 Task: Look for space in Ansfelden, Austria from 1st June, 2023 to 9th June, 2023 for 6 adults in price range Rs.6000 to Rs.12000. Place can be entire place with 3 bedrooms having 3 beds and 3 bathrooms. Property type can be house. Amenities needed are: heating, . Booking option can be shelf check-in. Required host language is English.
Action: Mouse moved to (435, 77)
Screenshot: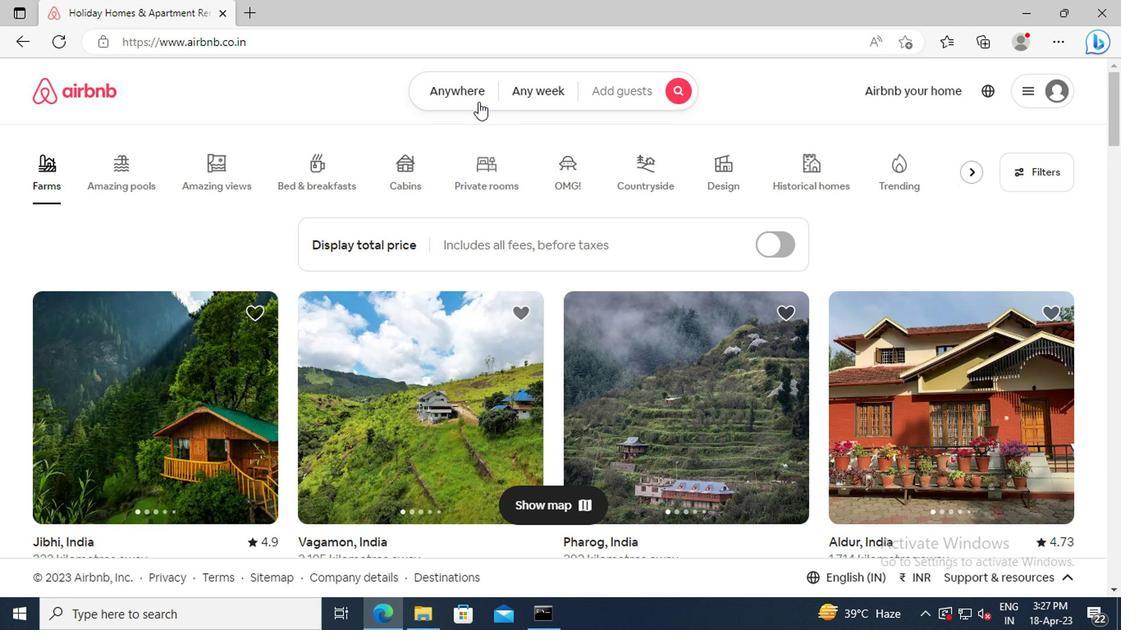 
Action: Mouse pressed left at (435, 77)
Screenshot: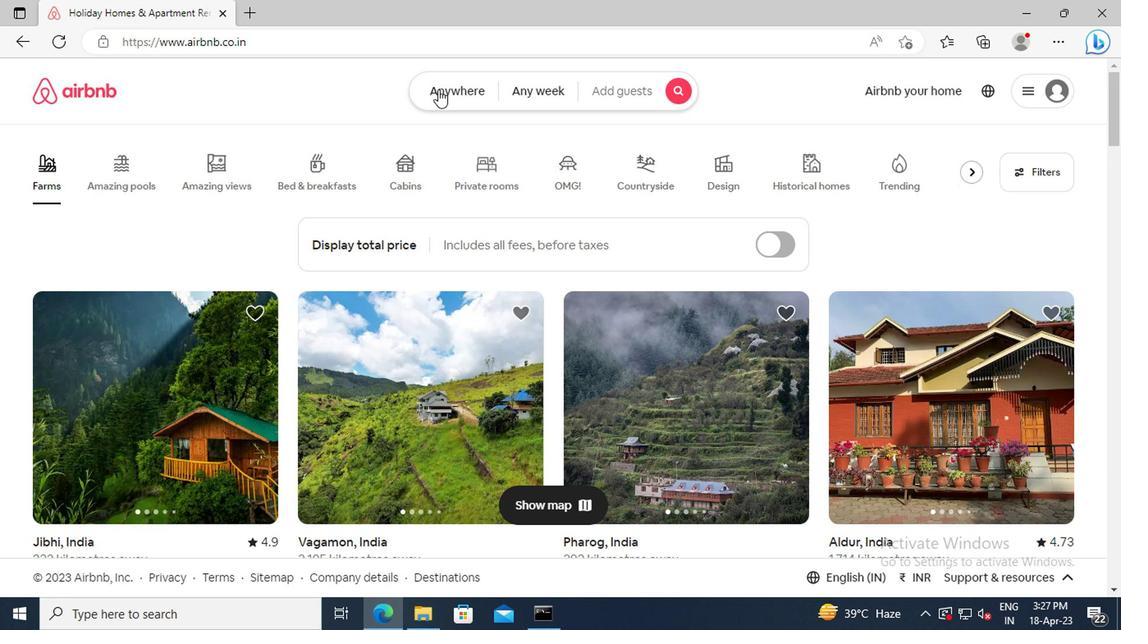 
Action: Mouse moved to (279, 157)
Screenshot: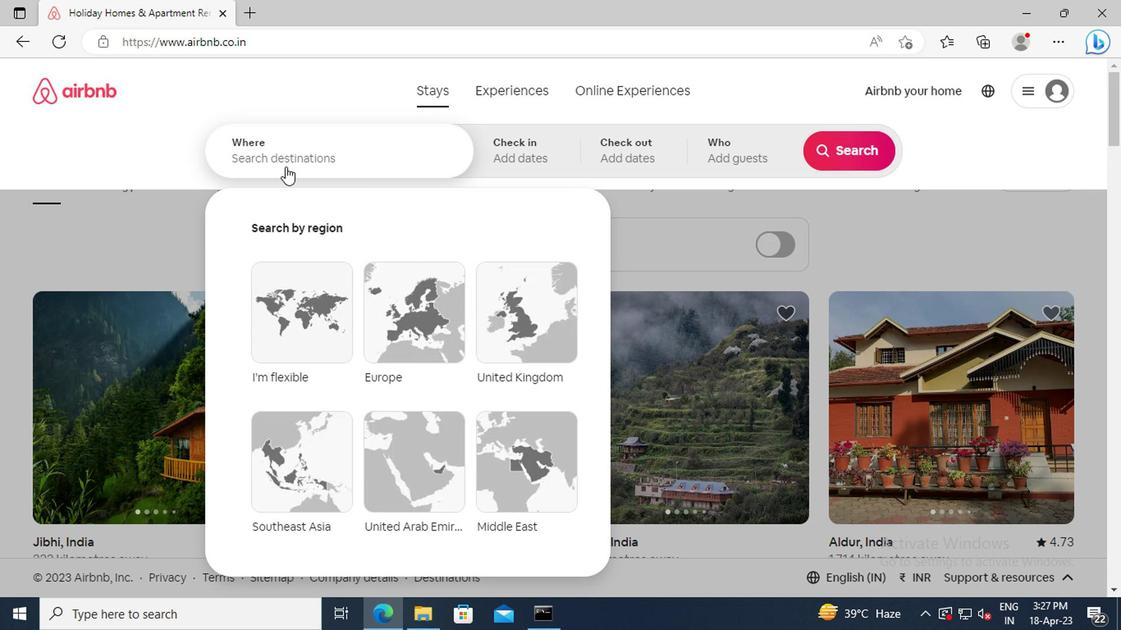 
Action: Mouse pressed left at (279, 157)
Screenshot: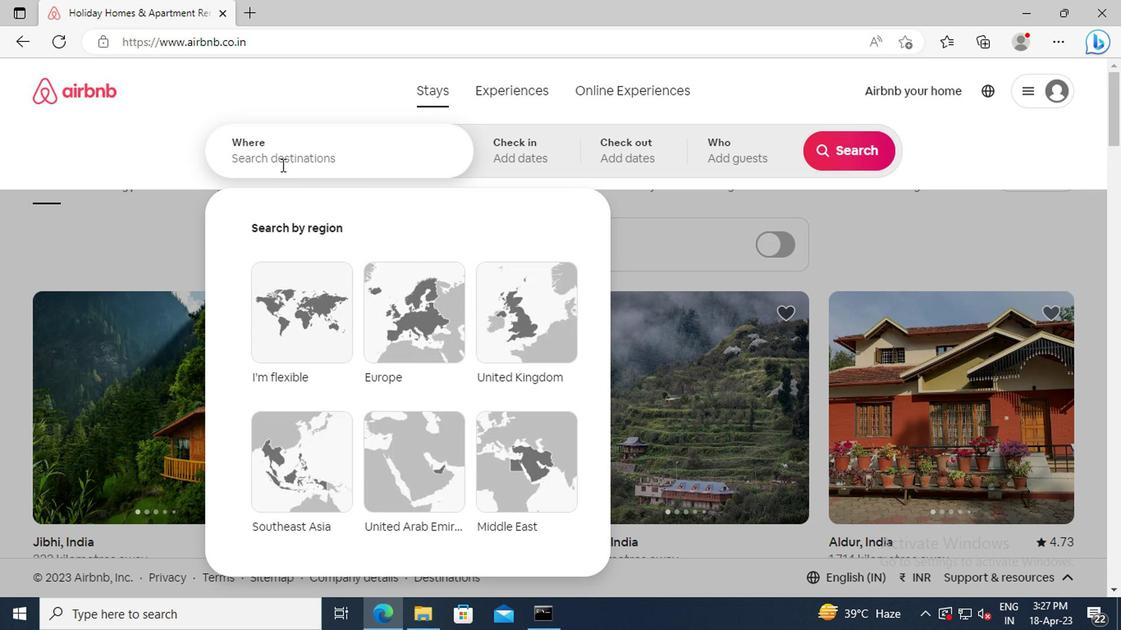 
Action: Key pressed <Key.shift_r>Ansfelde,<Key.space><Key.shift_r>Austria<Key.enter>
Screenshot: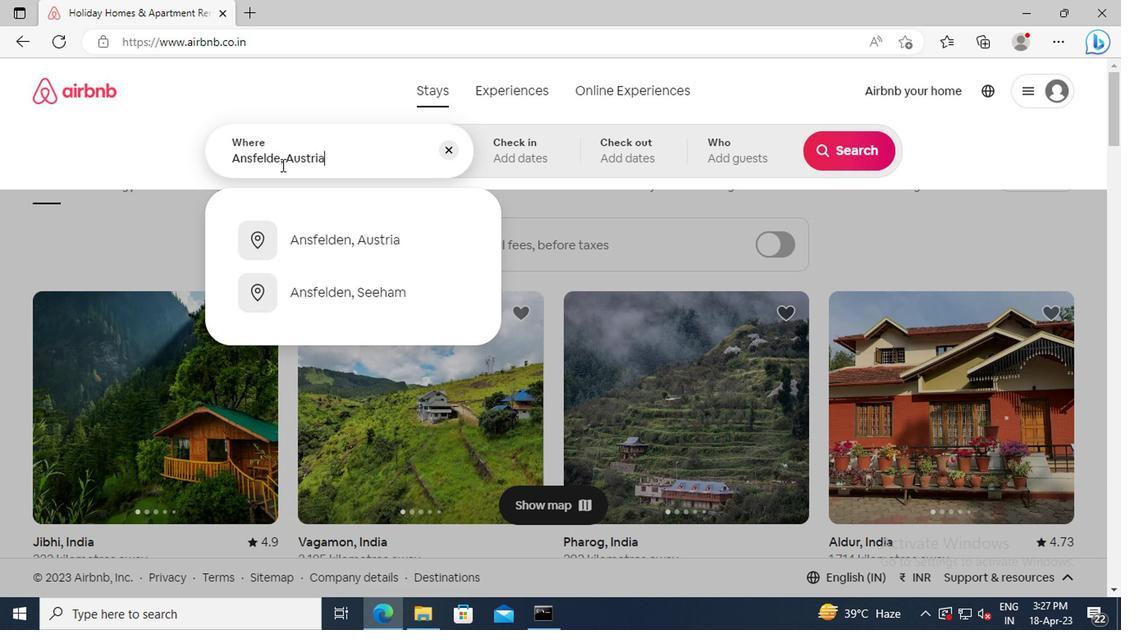 
Action: Mouse moved to (830, 281)
Screenshot: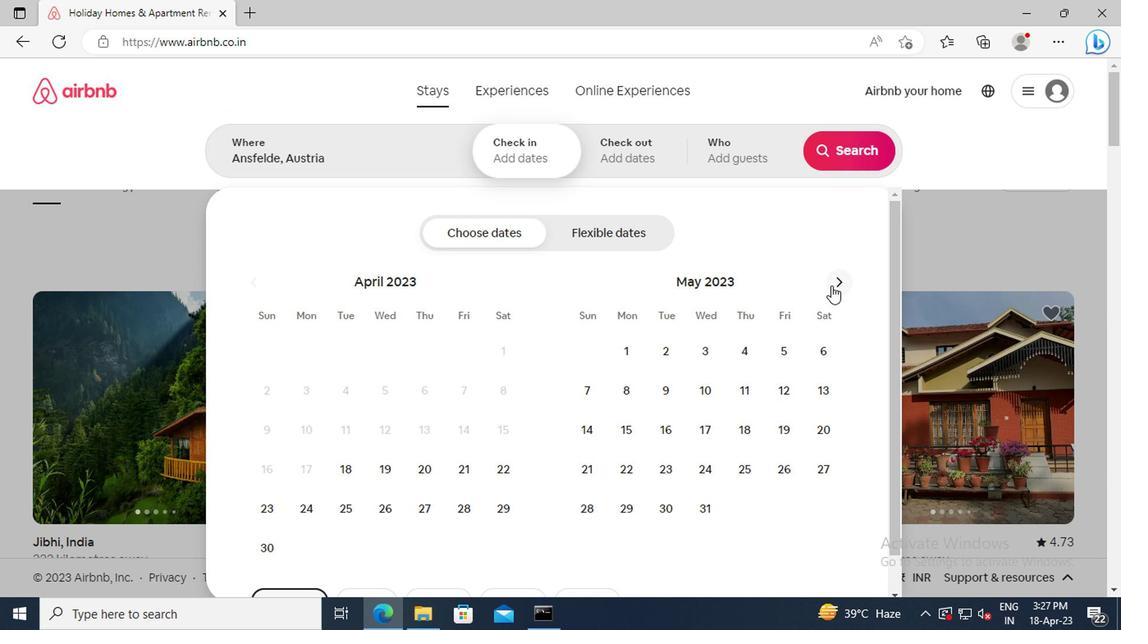 
Action: Mouse pressed left at (830, 281)
Screenshot: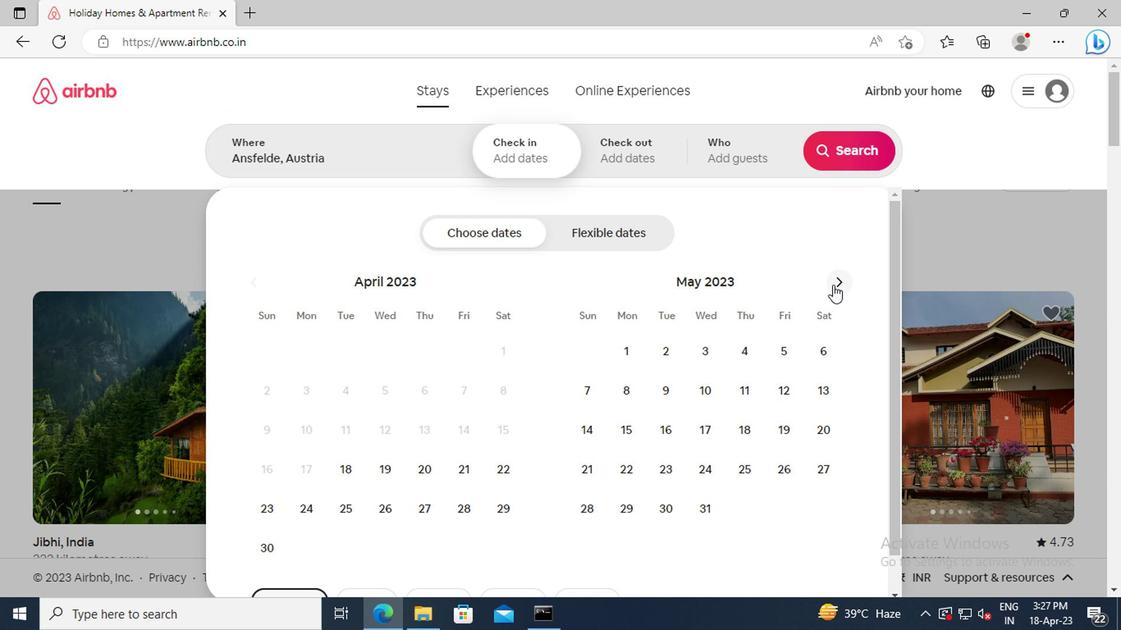 
Action: Mouse moved to (744, 346)
Screenshot: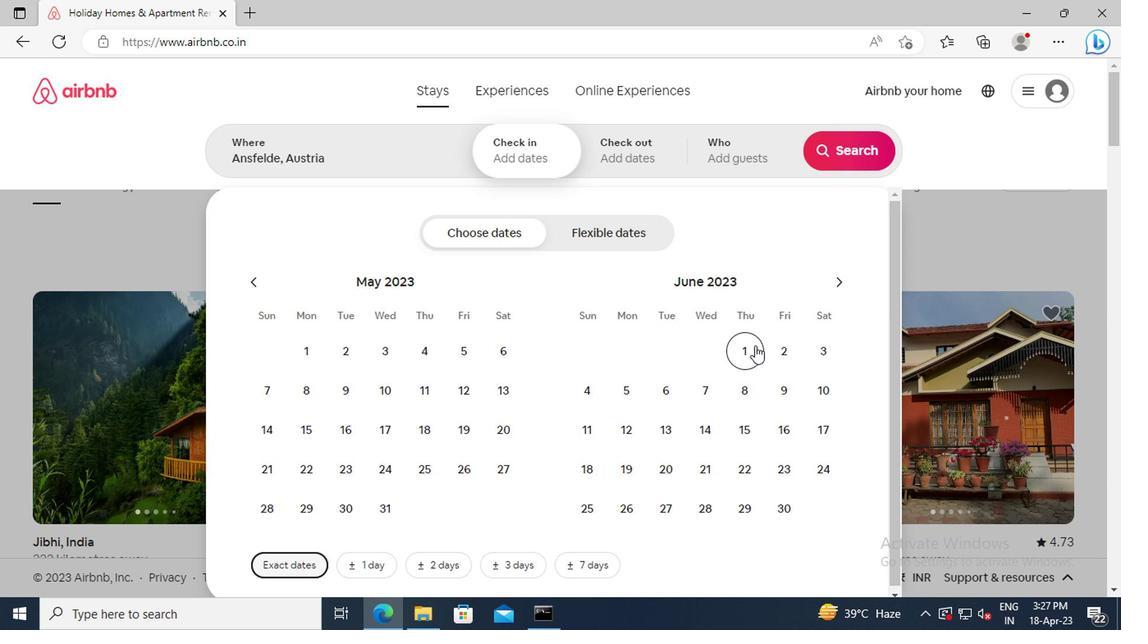 
Action: Mouse pressed left at (744, 346)
Screenshot: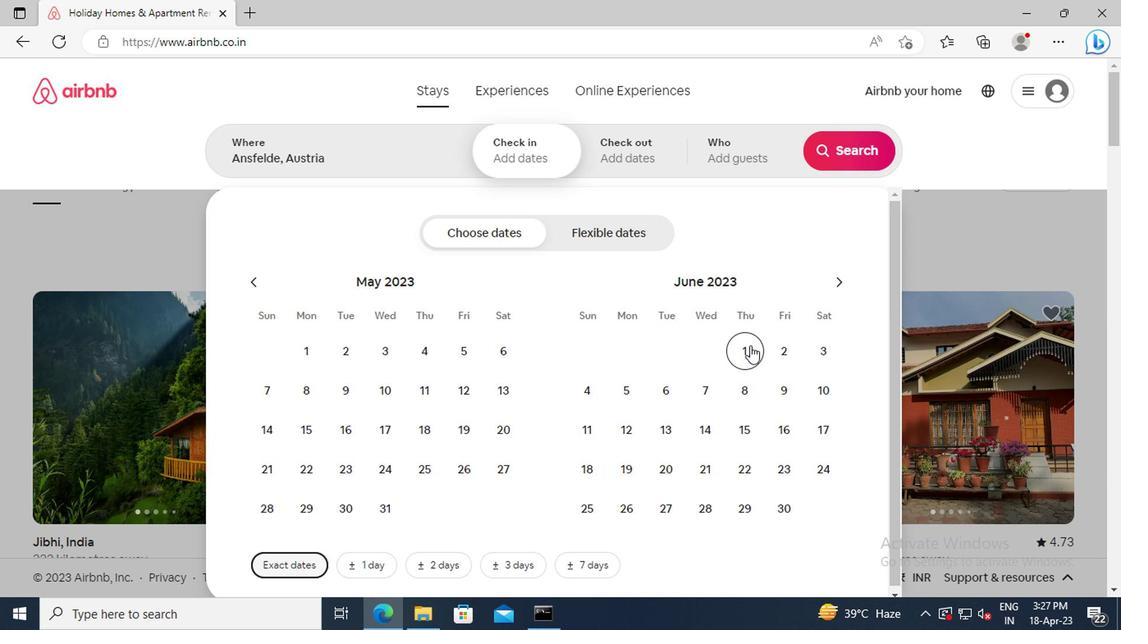 
Action: Mouse moved to (774, 393)
Screenshot: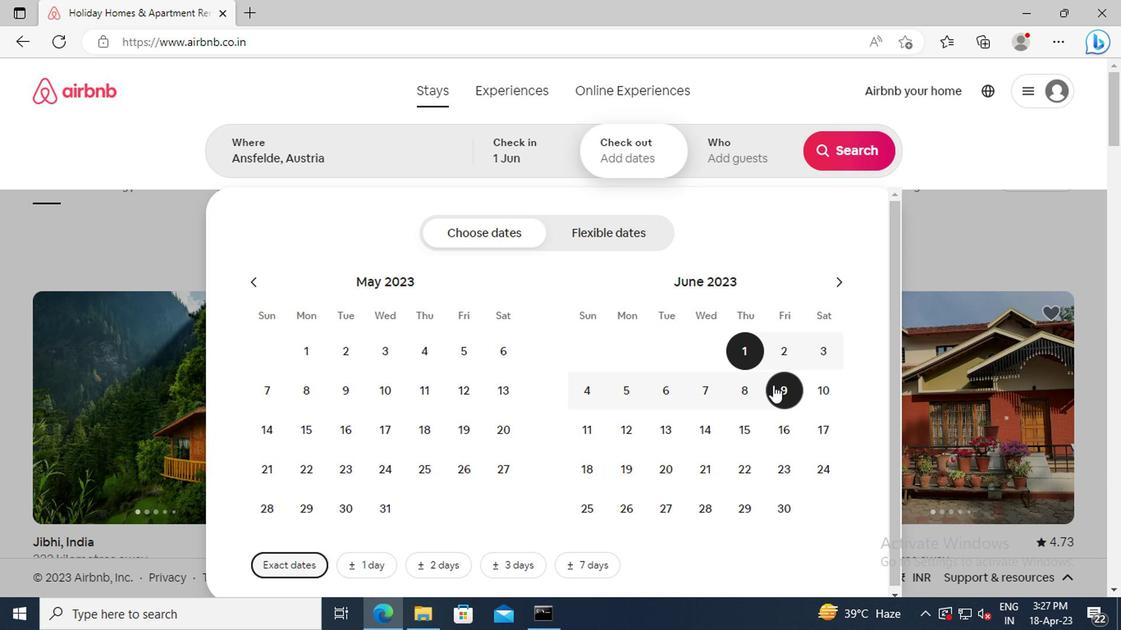 
Action: Mouse pressed left at (774, 393)
Screenshot: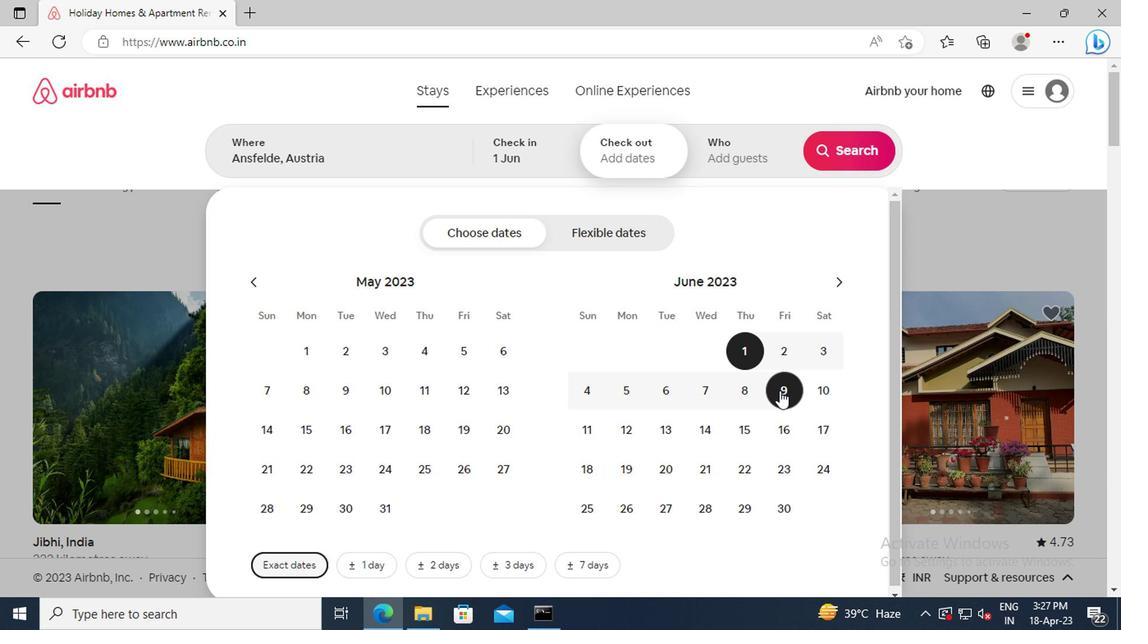 
Action: Mouse moved to (715, 150)
Screenshot: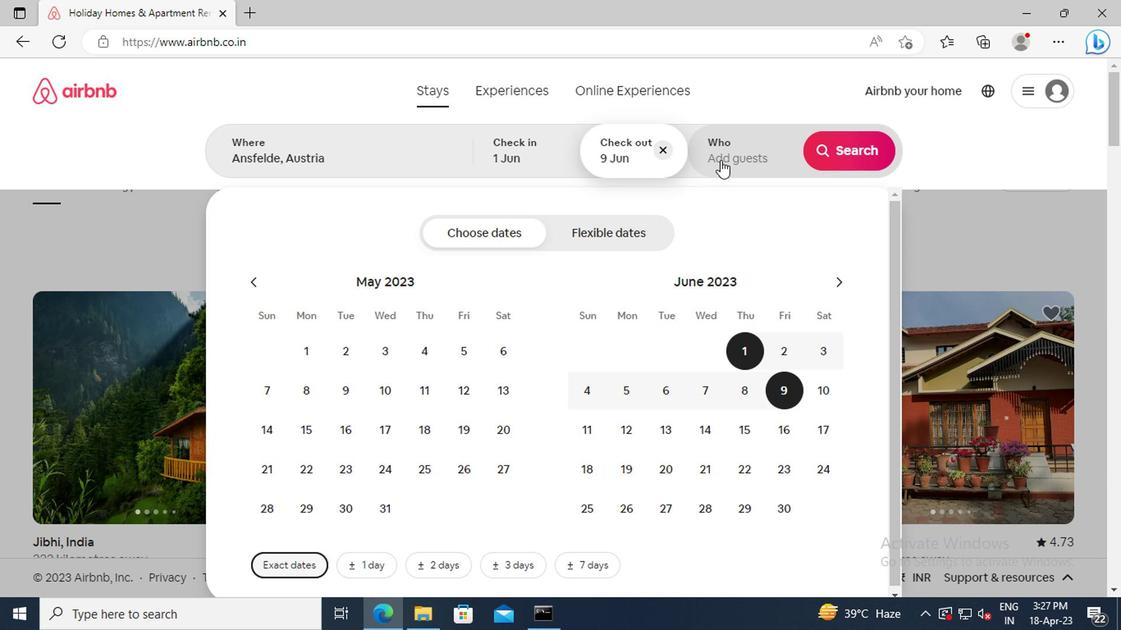 
Action: Mouse pressed left at (715, 150)
Screenshot: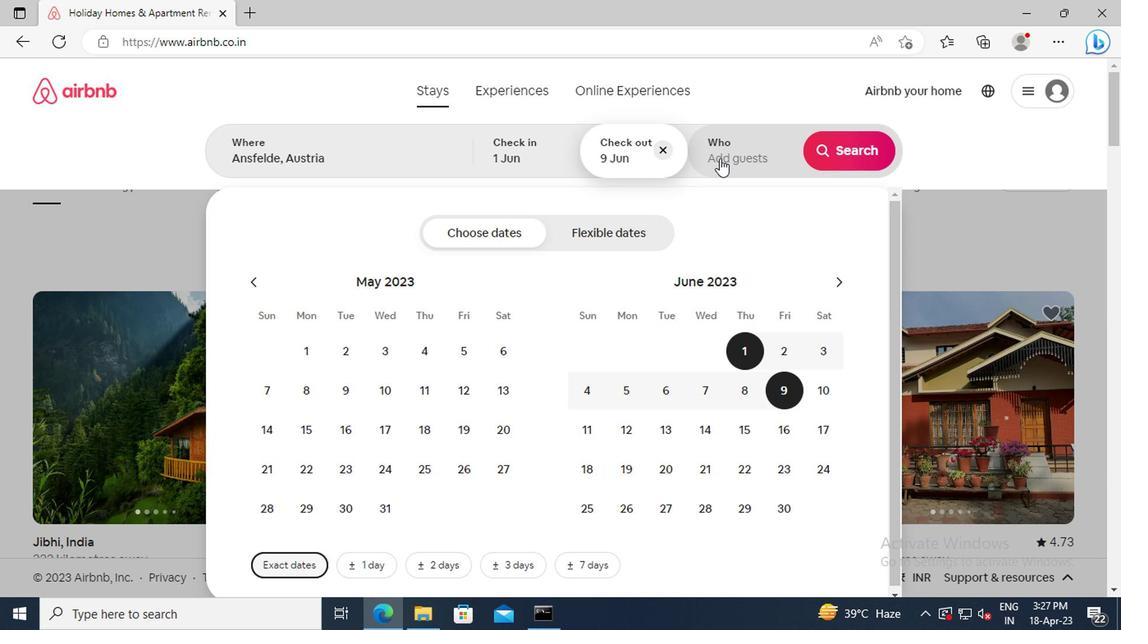 
Action: Mouse moved to (841, 234)
Screenshot: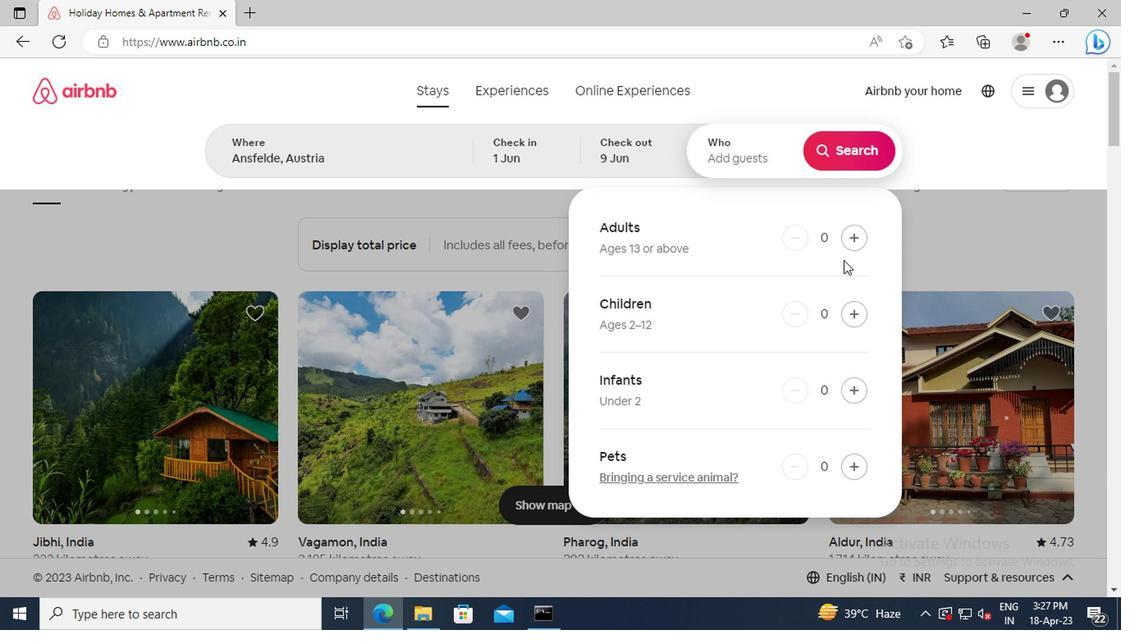 
Action: Mouse pressed left at (841, 234)
Screenshot: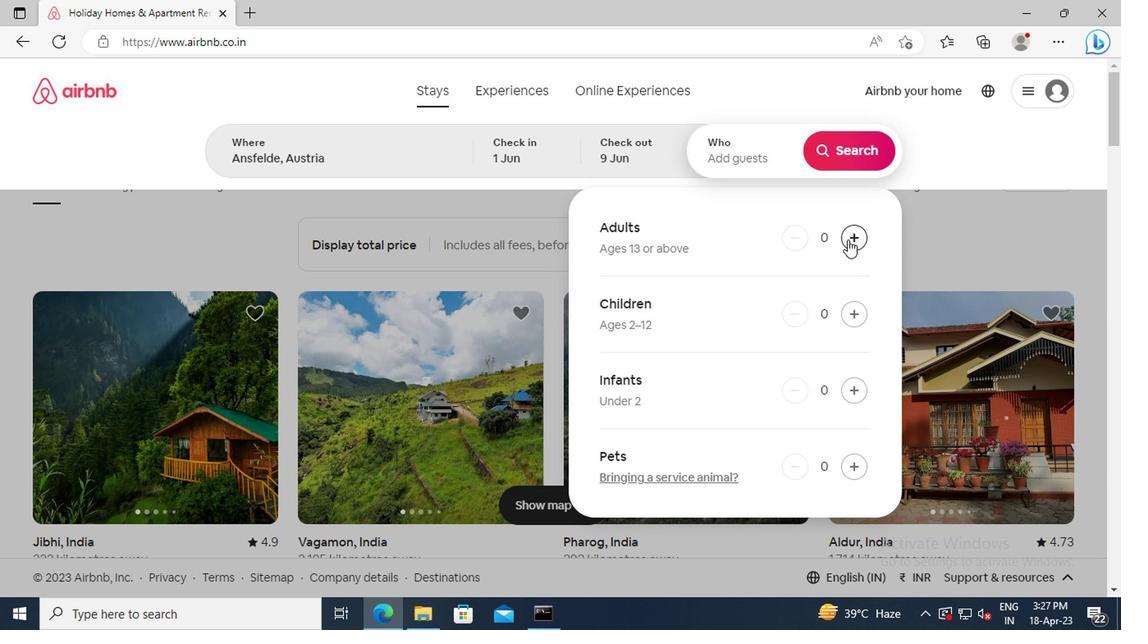 
Action: Mouse pressed left at (841, 234)
Screenshot: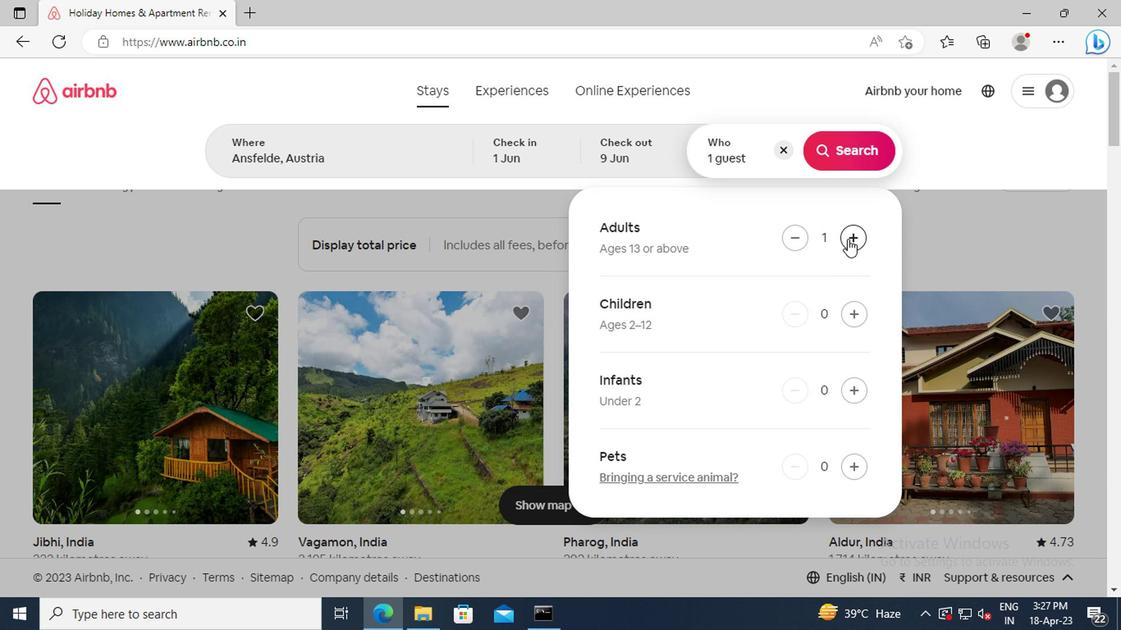 
Action: Mouse pressed left at (841, 234)
Screenshot: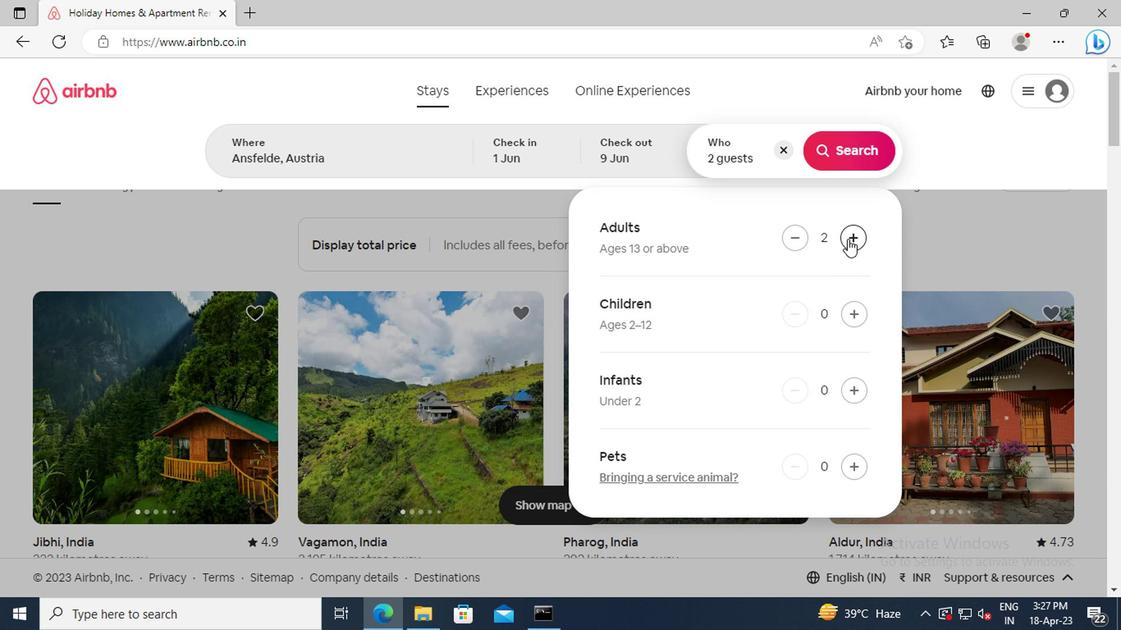 
Action: Mouse pressed left at (841, 234)
Screenshot: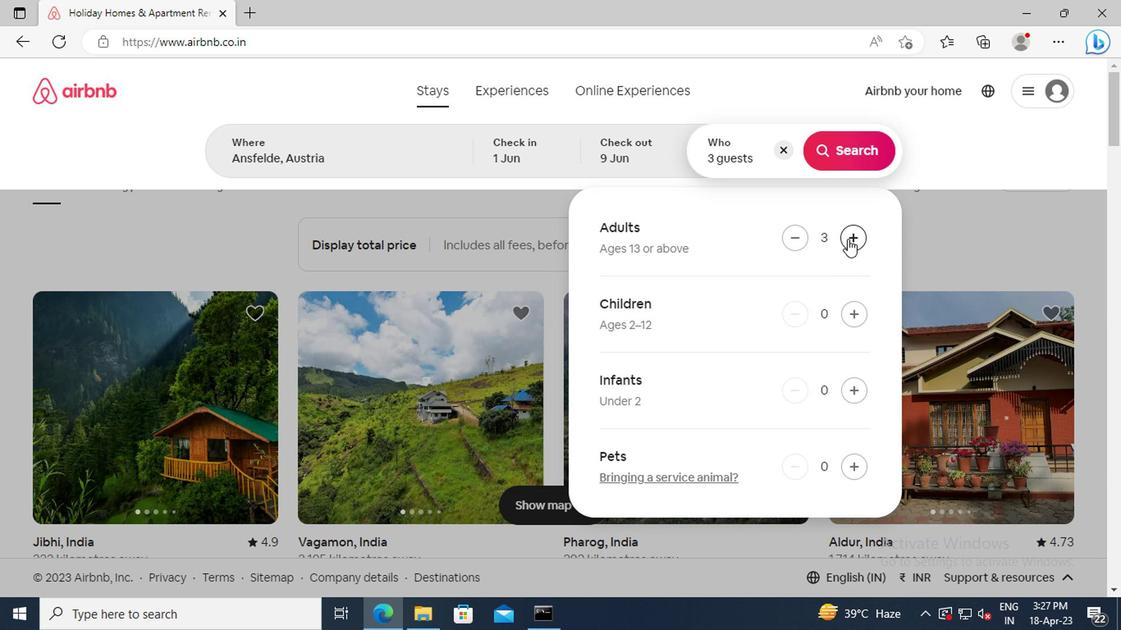 
Action: Mouse pressed left at (841, 234)
Screenshot: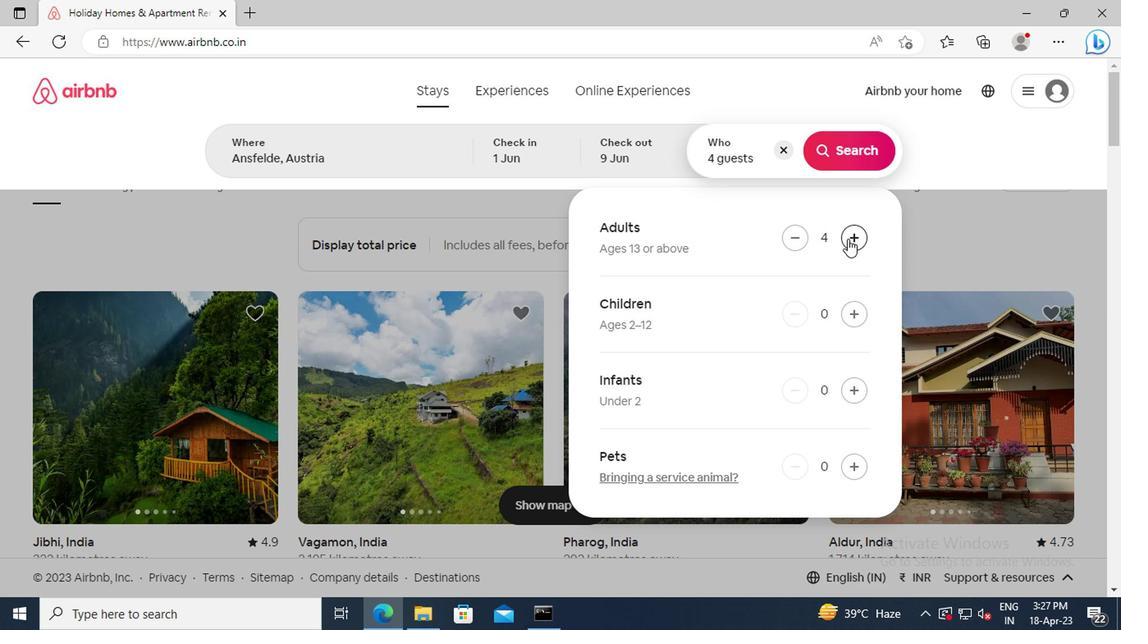 
Action: Mouse pressed left at (841, 234)
Screenshot: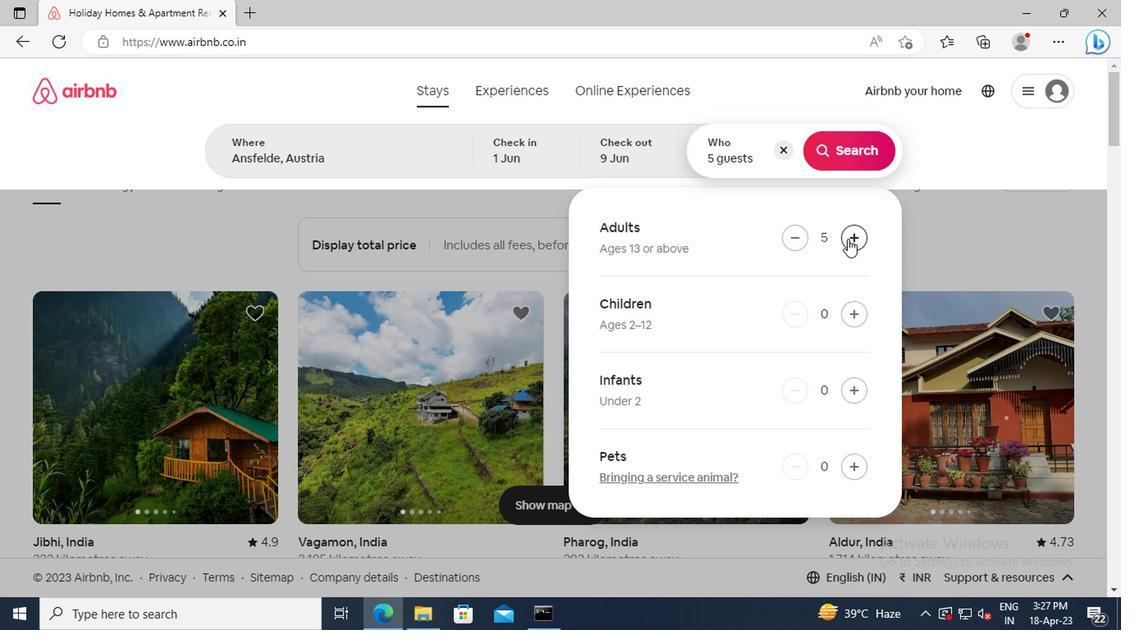 
Action: Mouse moved to (841, 146)
Screenshot: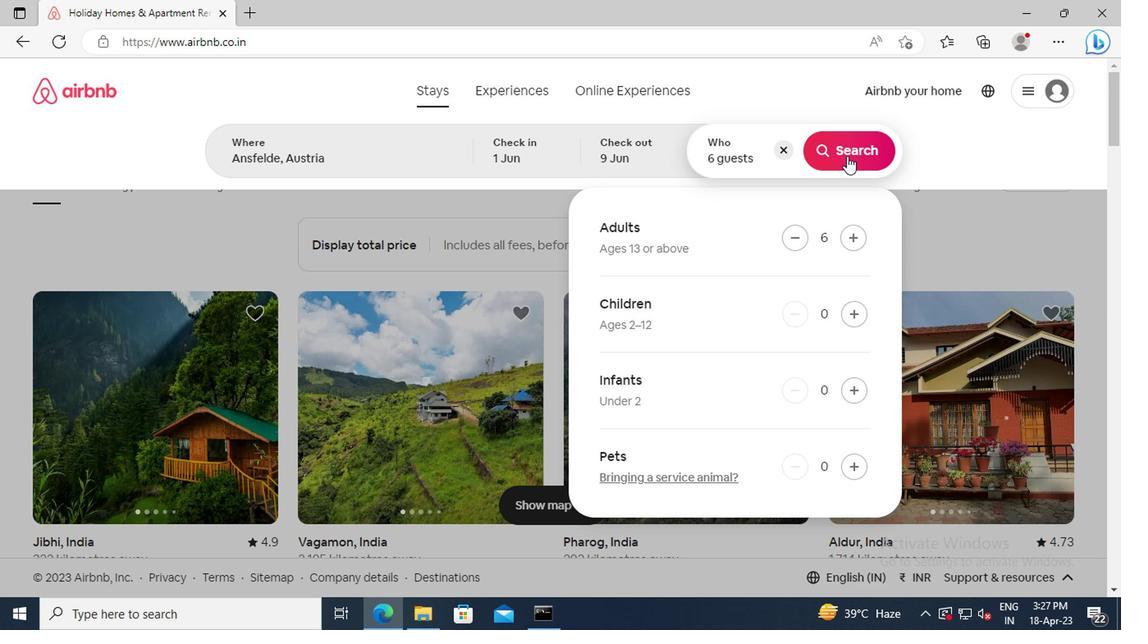 
Action: Mouse pressed left at (841, 146)
Screenshot: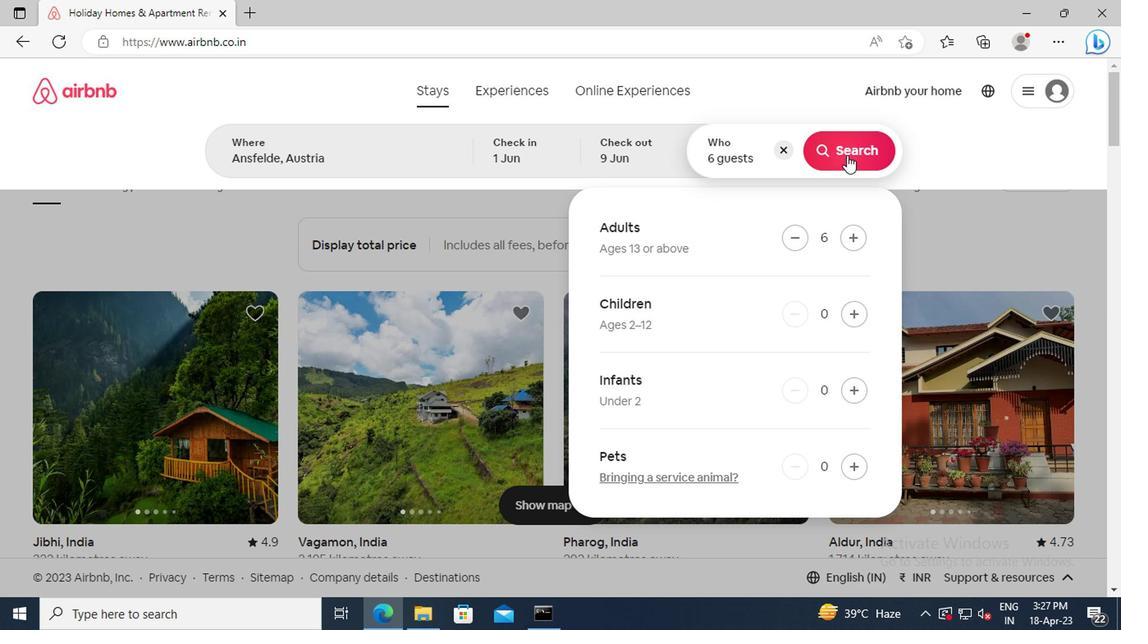 
Action: Mouse moved to (1039, 151)
Screenshot: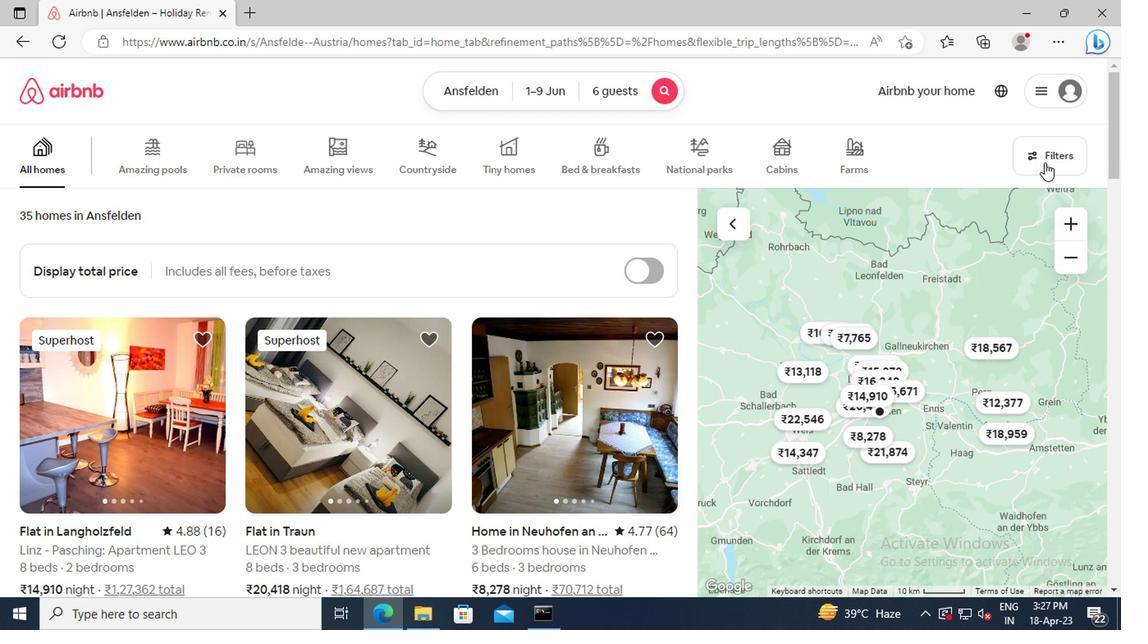 
Action: Mouse pressed left at (1039, 151)
Screenshot: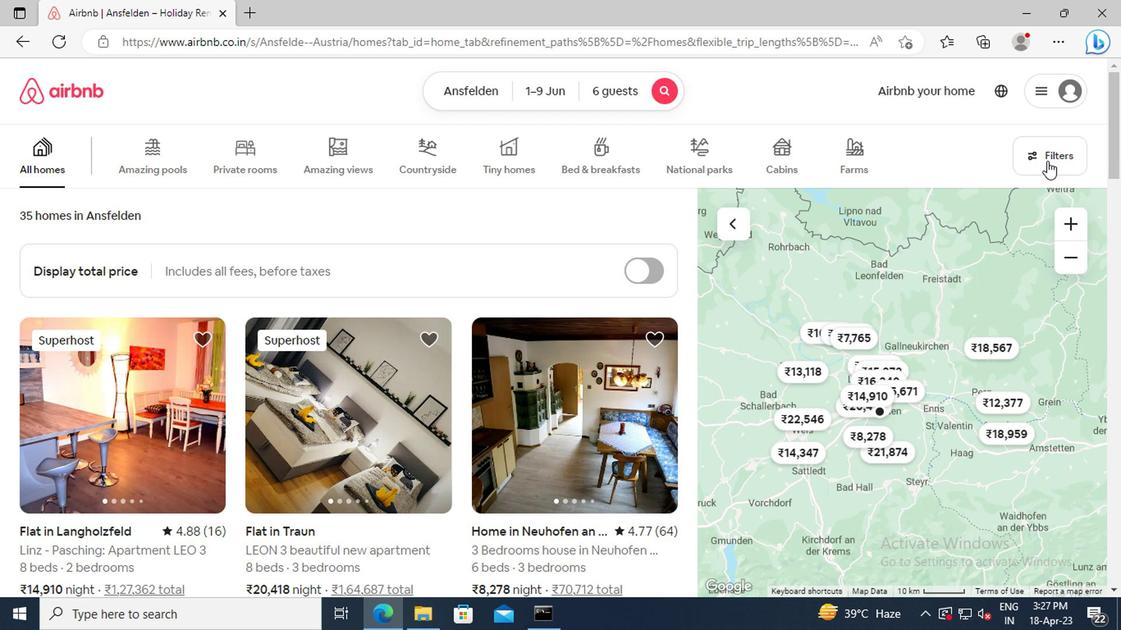 
Action: Mouse moved to (360, 370)
Screenshot: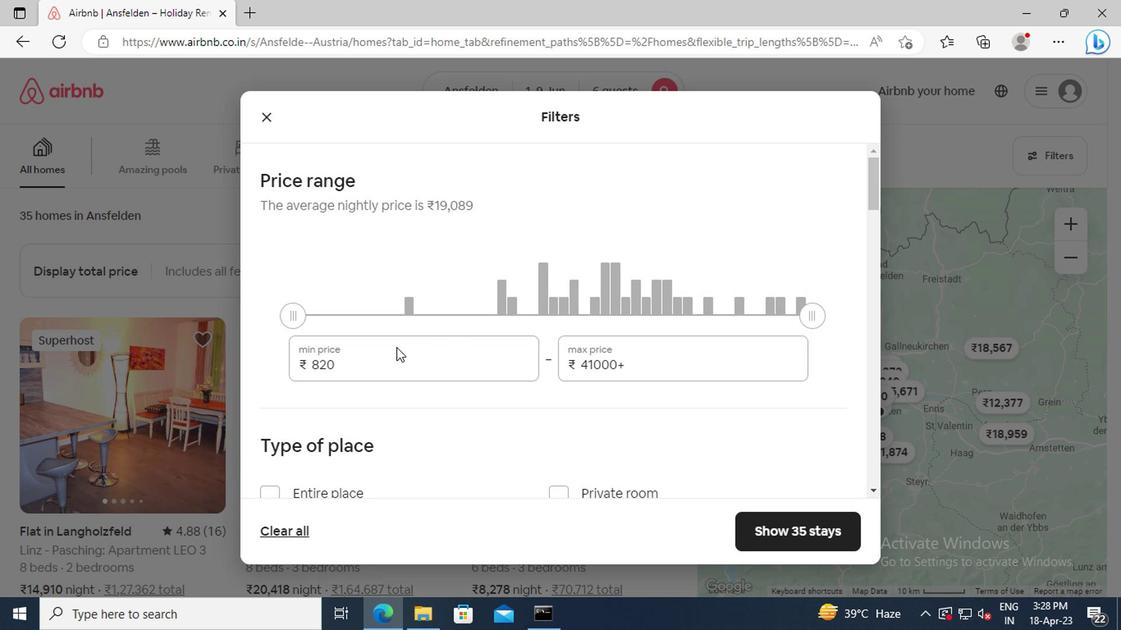 
Action: Mouse pressed left at (360, 370)
Screenshot: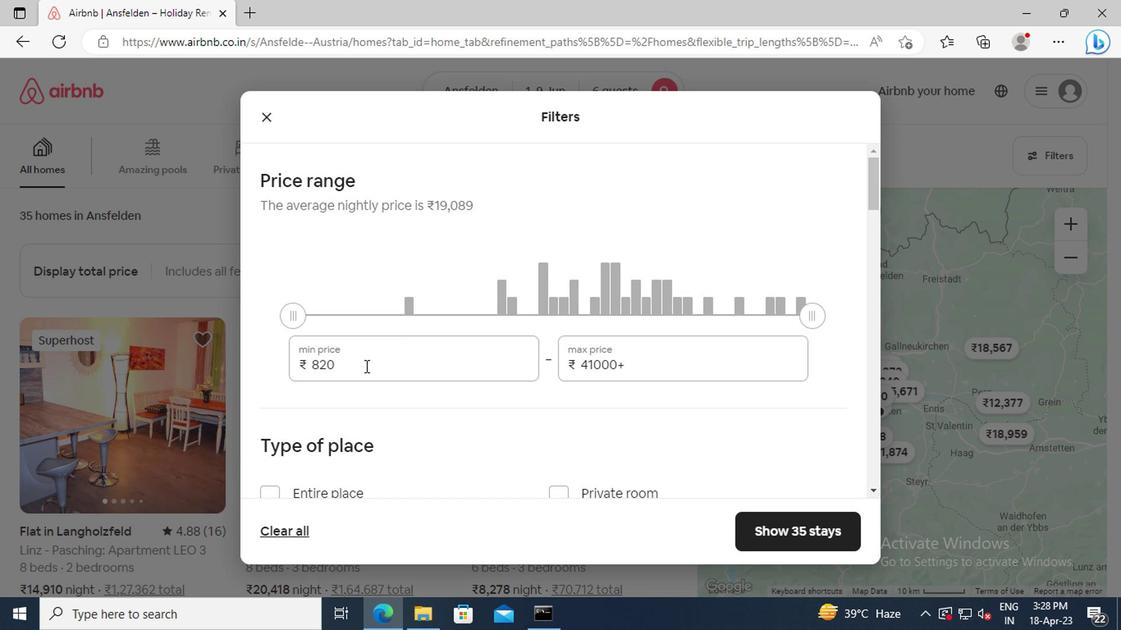 
Action: Key pressed <Key.backspace><Key.backspace><Key.backspace>6000<Key.tab><Key.delete>12000
Screenshot: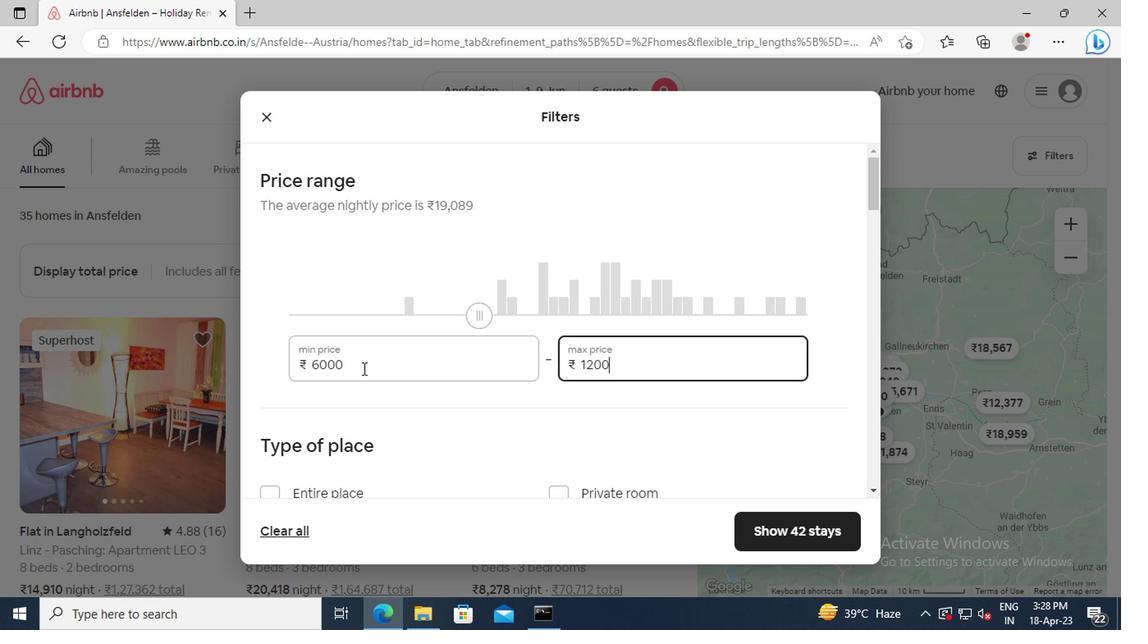 
Action: Mouse scrolled (360, 369) with delta (0, 0)
Screenshot: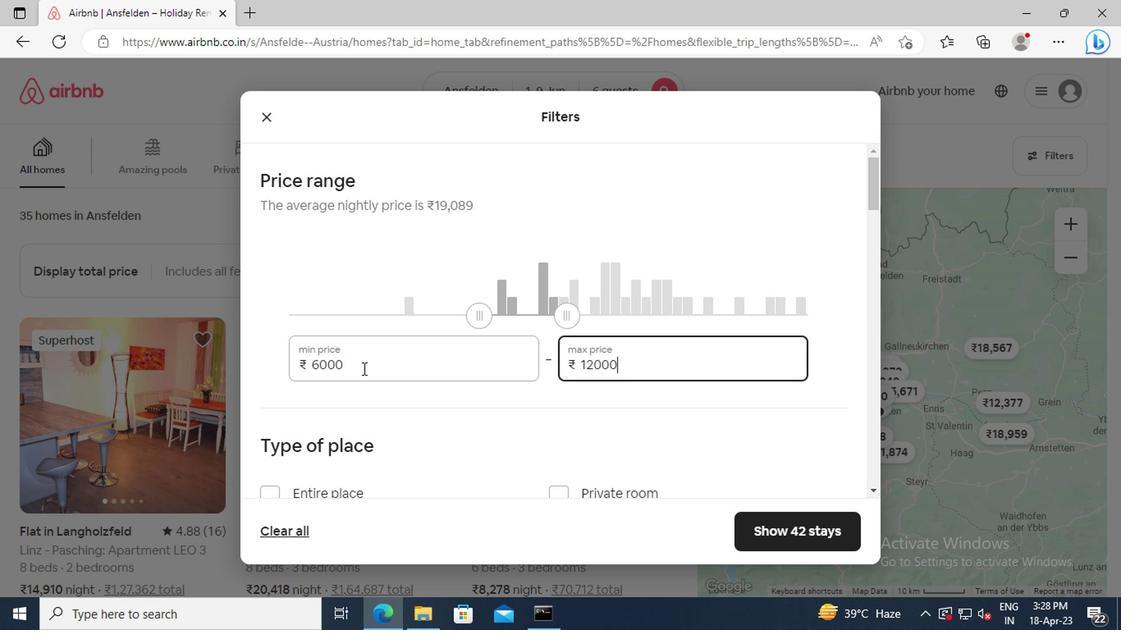 
Action: Mouse scrolled (360, 369) with delta (0, 0)
Screenshot: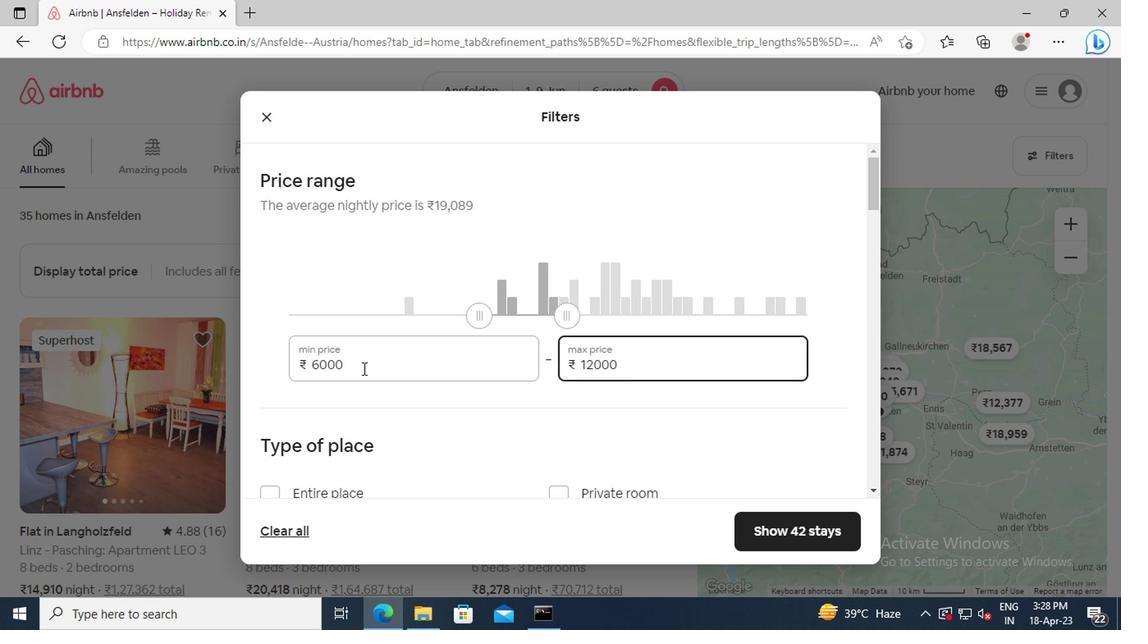 
Action: Mouse scrolled (360, 369) with delta (0, 0)
Screenshot: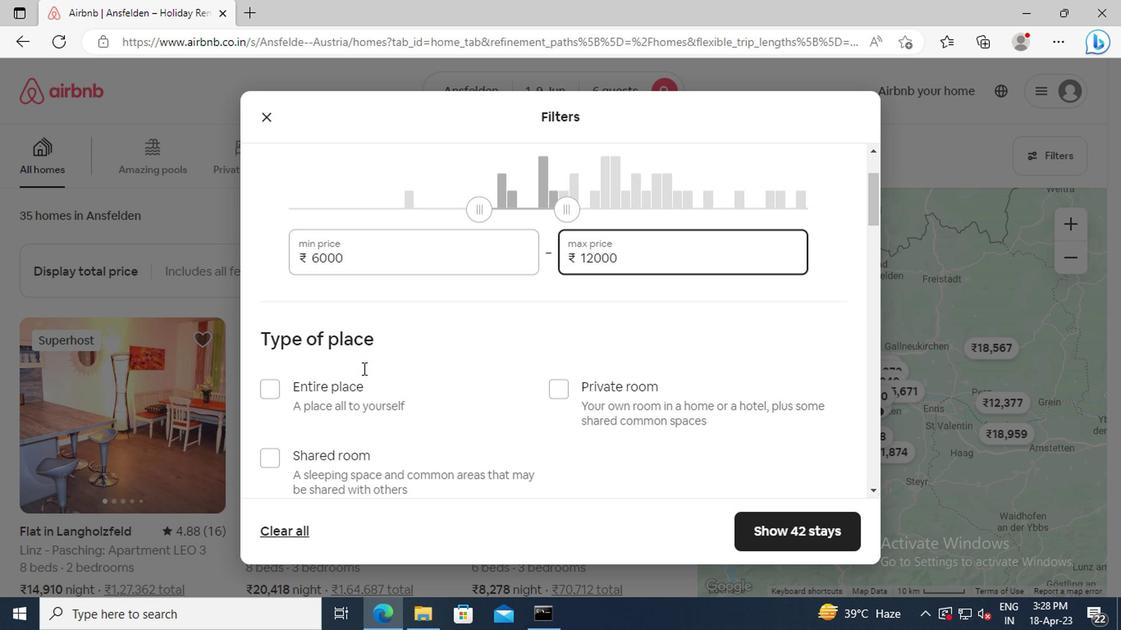 
Action: Mouse moved to (267, 339)
Screenshot: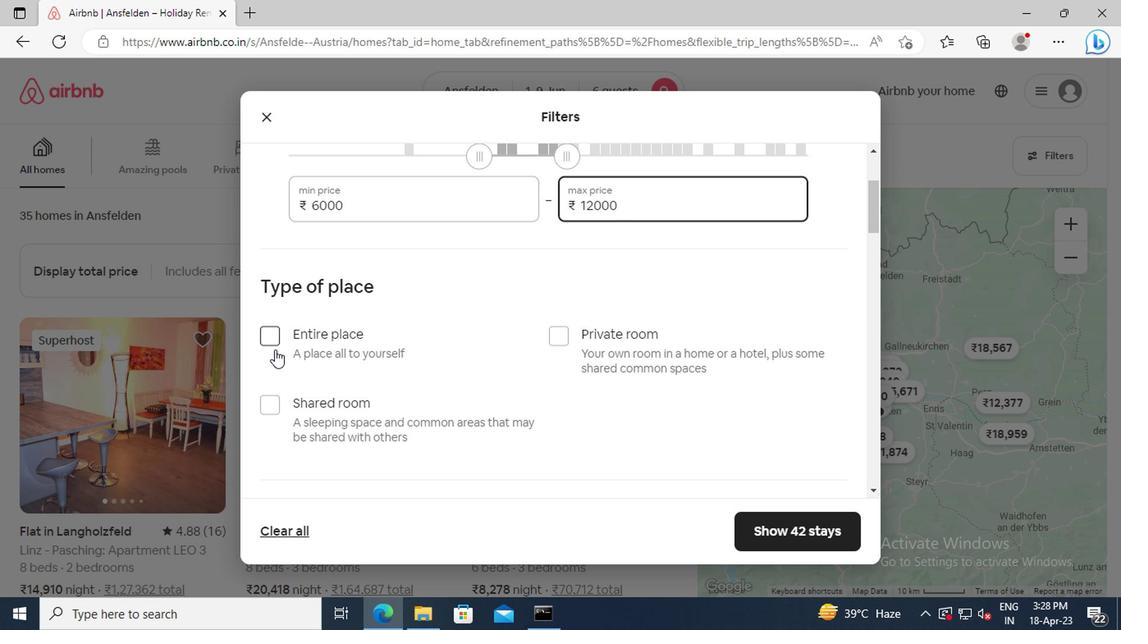 
Action: Mouse pressed left at (267, 339)
Screenshot: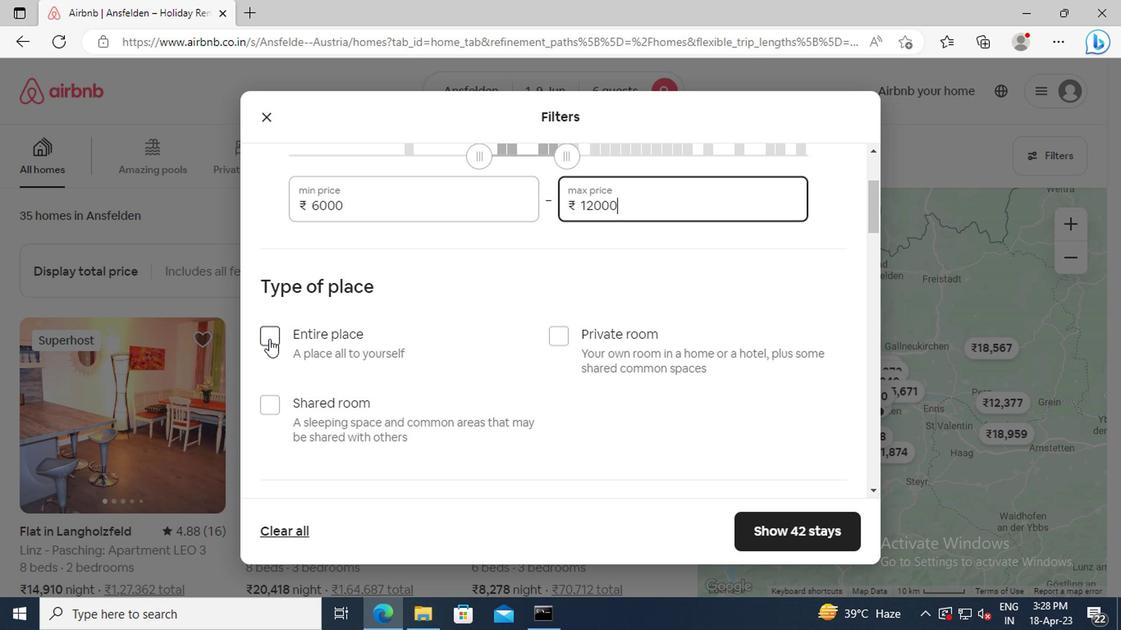 
Action: Mouse moved to (422, 339)
Screenshot: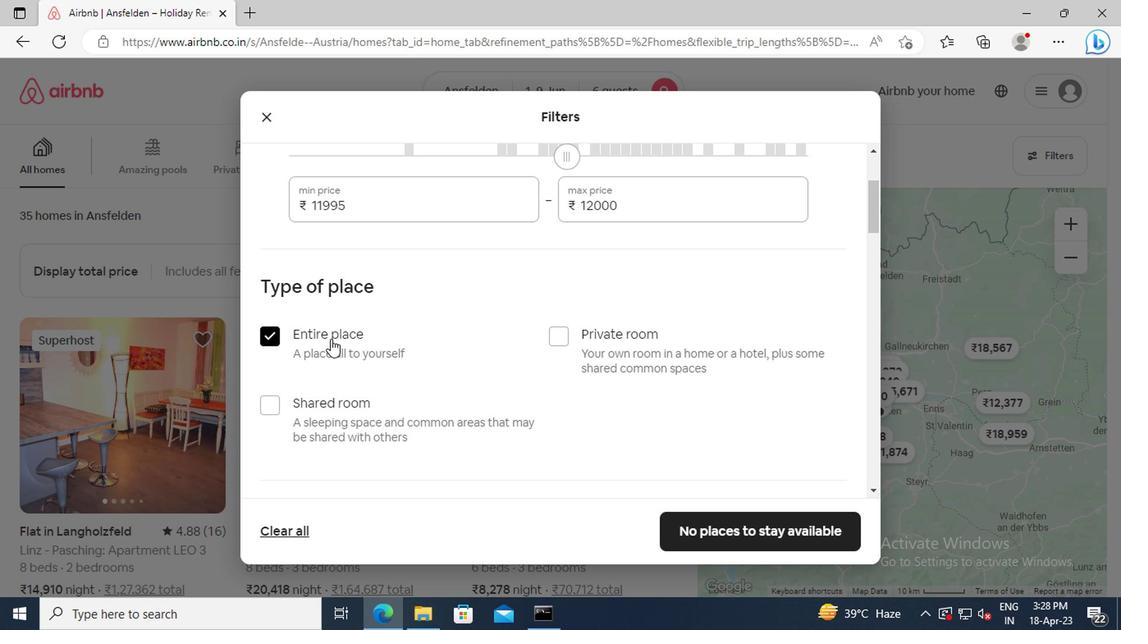 
Action: Mouse scrolled (422, 338) with delta (0, 0)
Screenshot: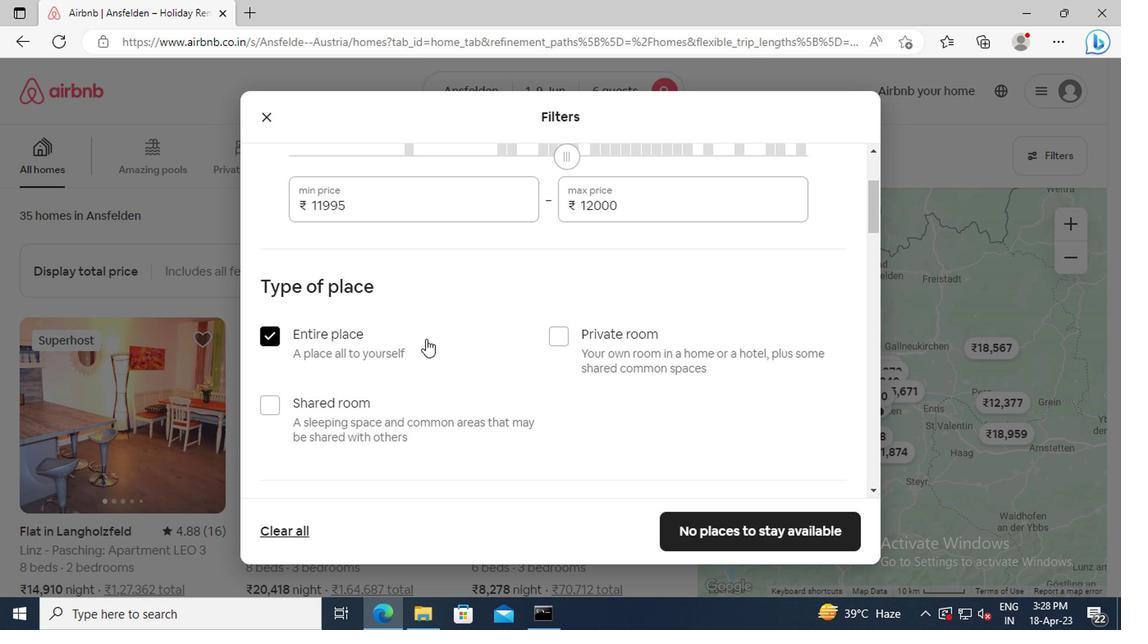 
Action: Mouse scrolled (422, 338) with delta (0, 0)
Screenshot: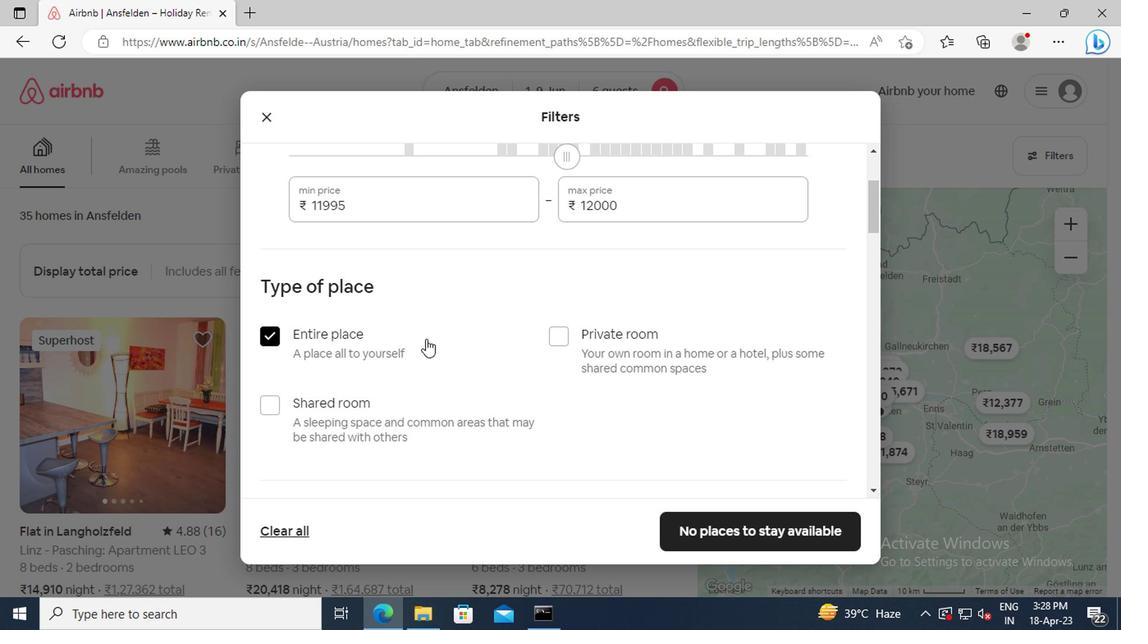 
Action: Mouse scrolled (422, 338) with delta (0, 0)
Screenshot: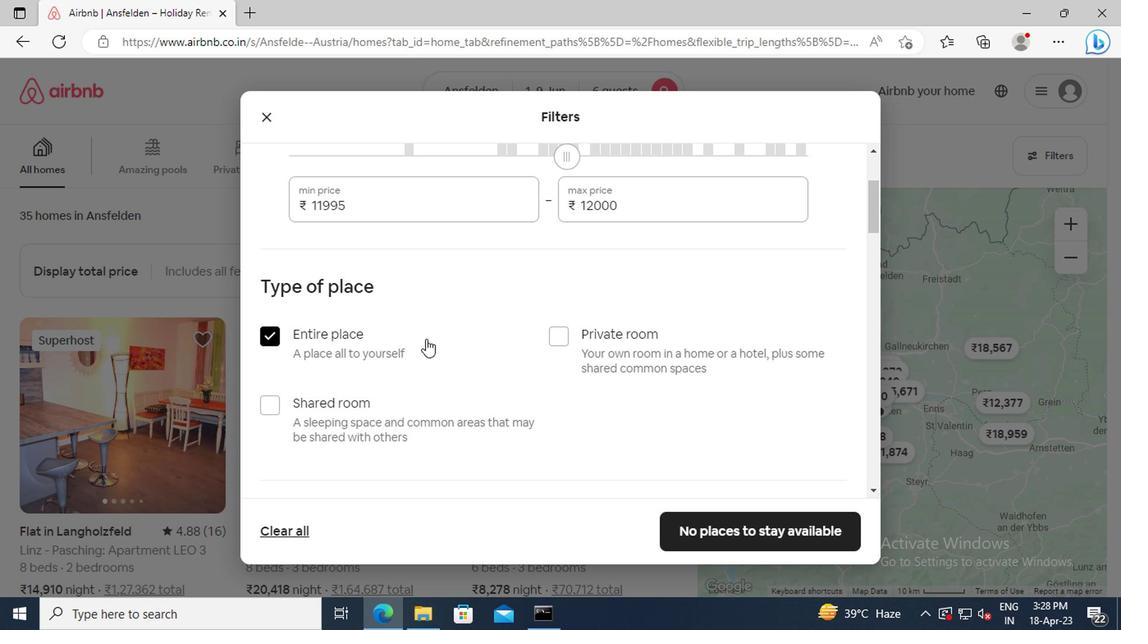 
Action: Mouse scrolled (422, 338) with delta (0, 0)
Screenshot: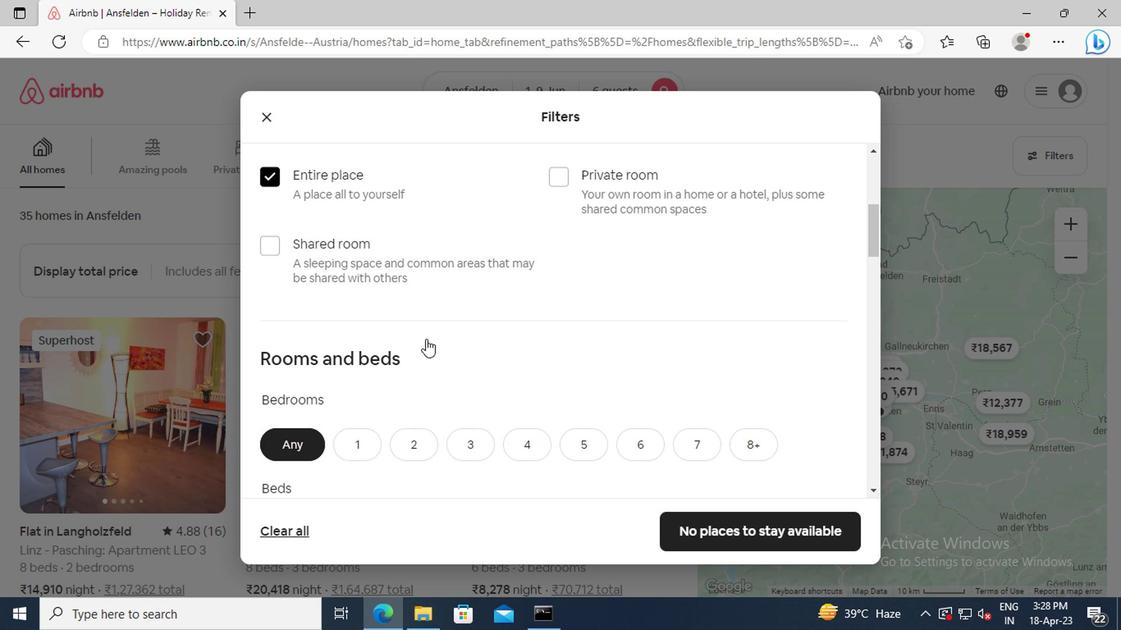 
Action: Mouse scrolled (422, 338) with delta (0, 0)
Screenshot: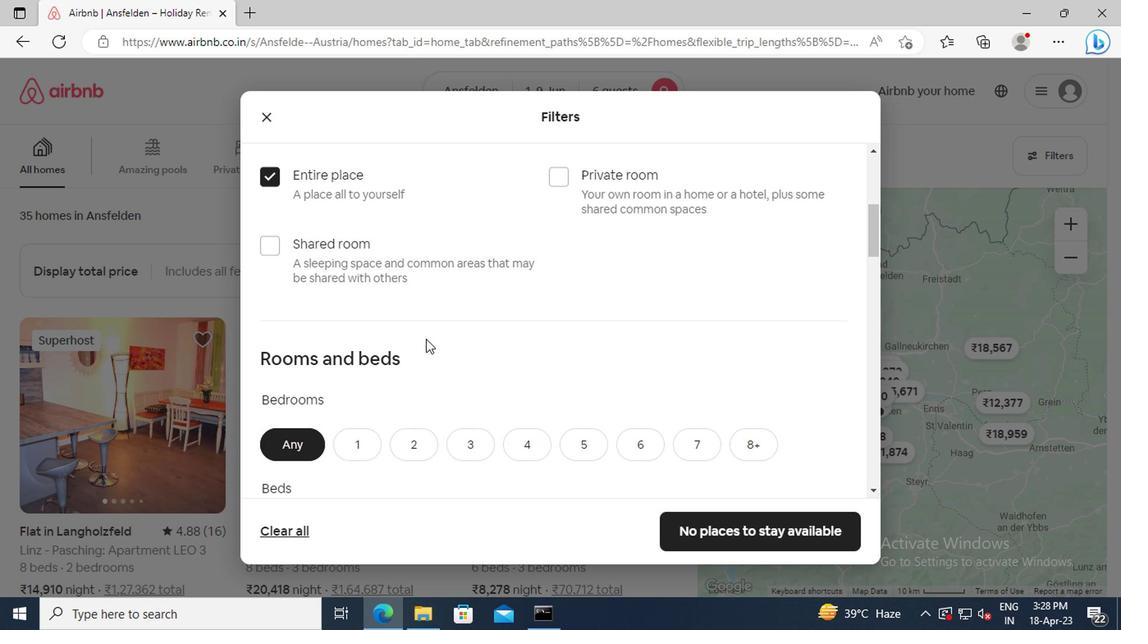 
Action: Mouse moved to (459, 343)
Screenshot: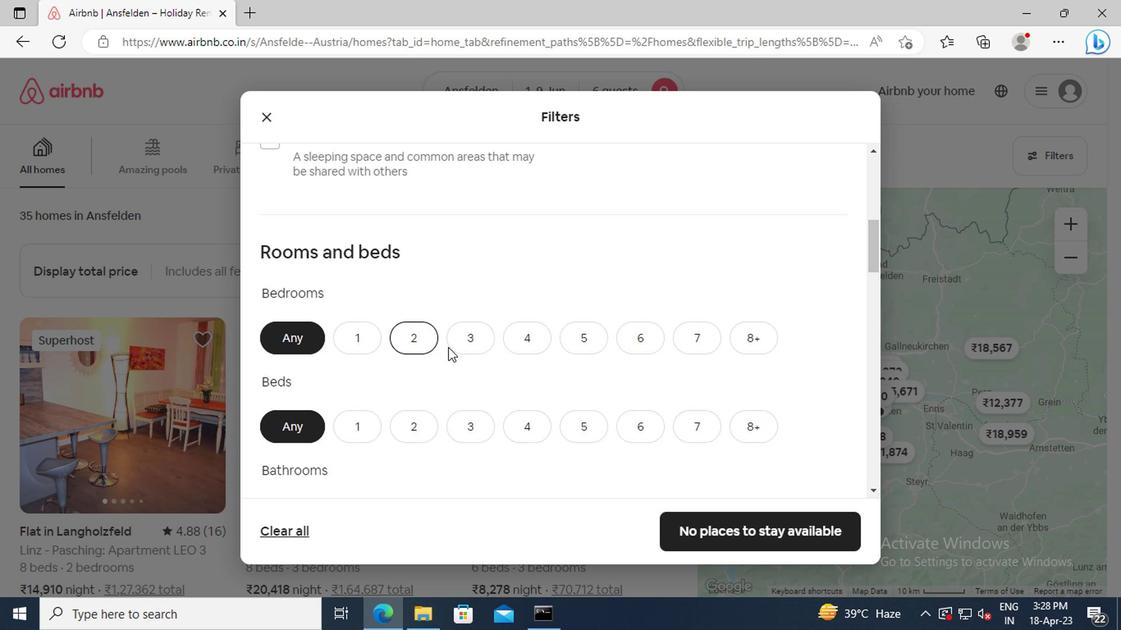
Action: Mouse pressed left at (459, 343)
Screenshot: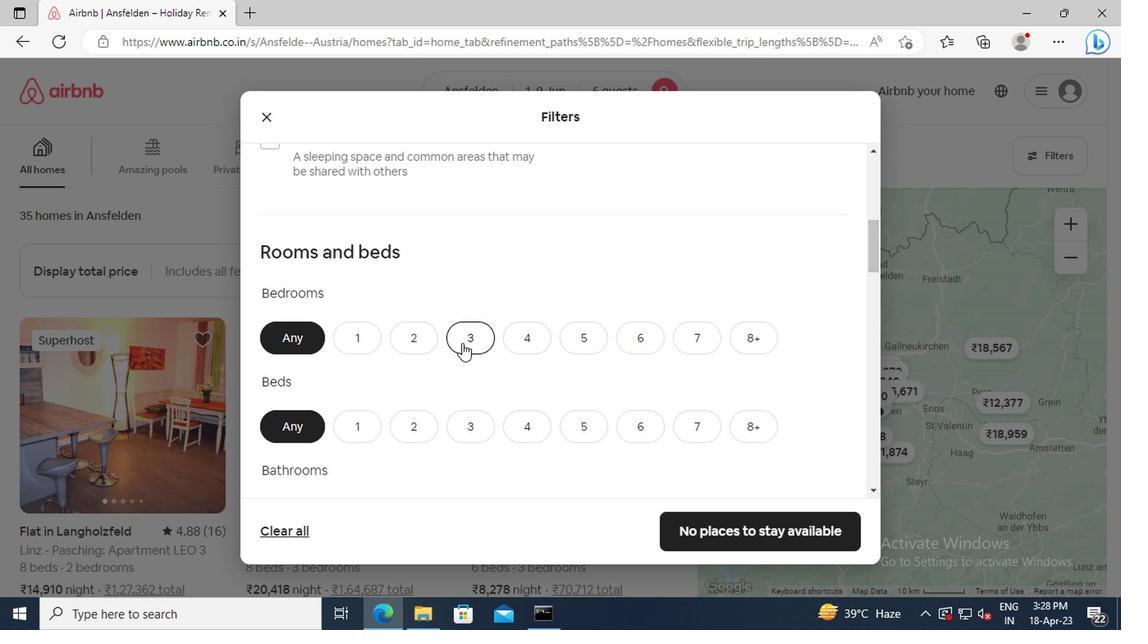 
Action: Mouse scrolled (459, 342) with delta (0, 0)
Screenshot: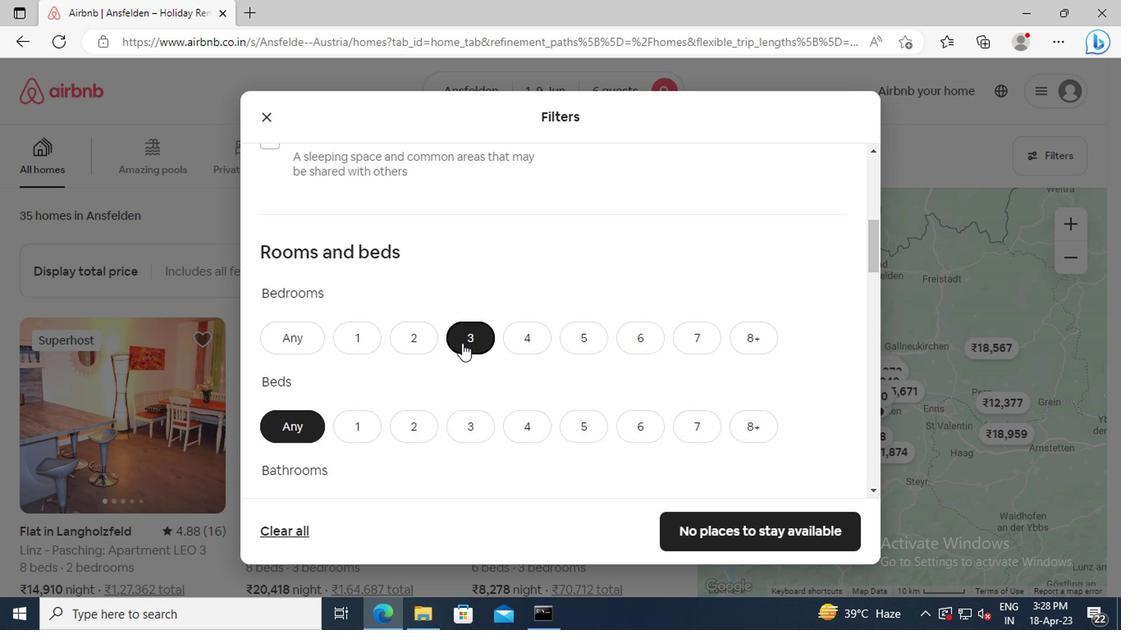 
Action: Mouse moved to (466, 369)
Screenshot: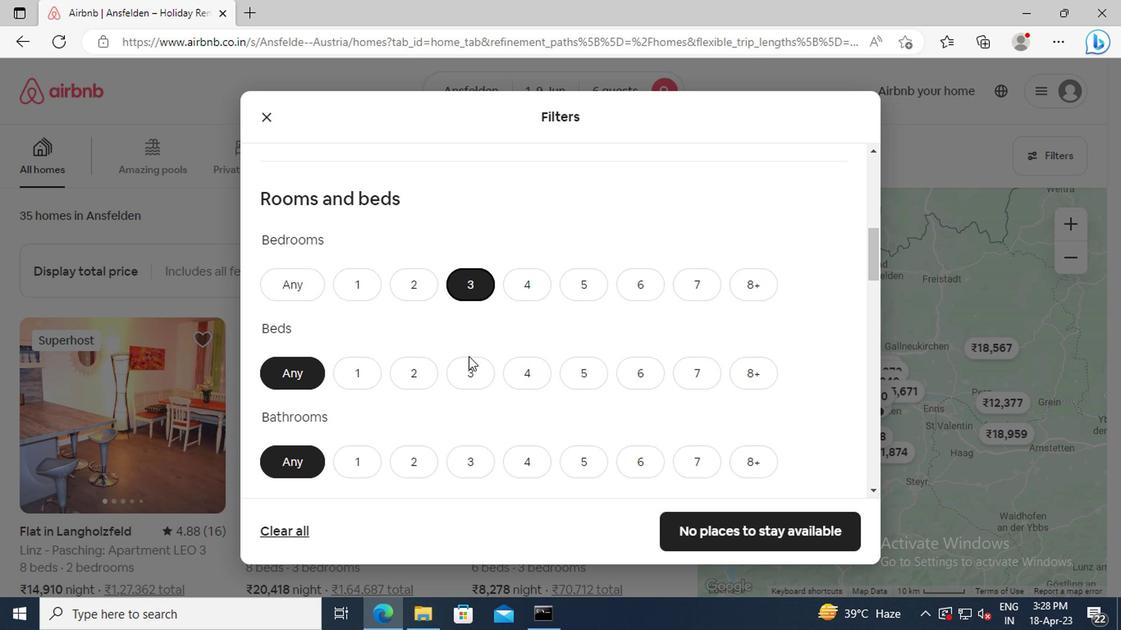 
Action: Mouse pressed left at (466, 369)
Screenshot: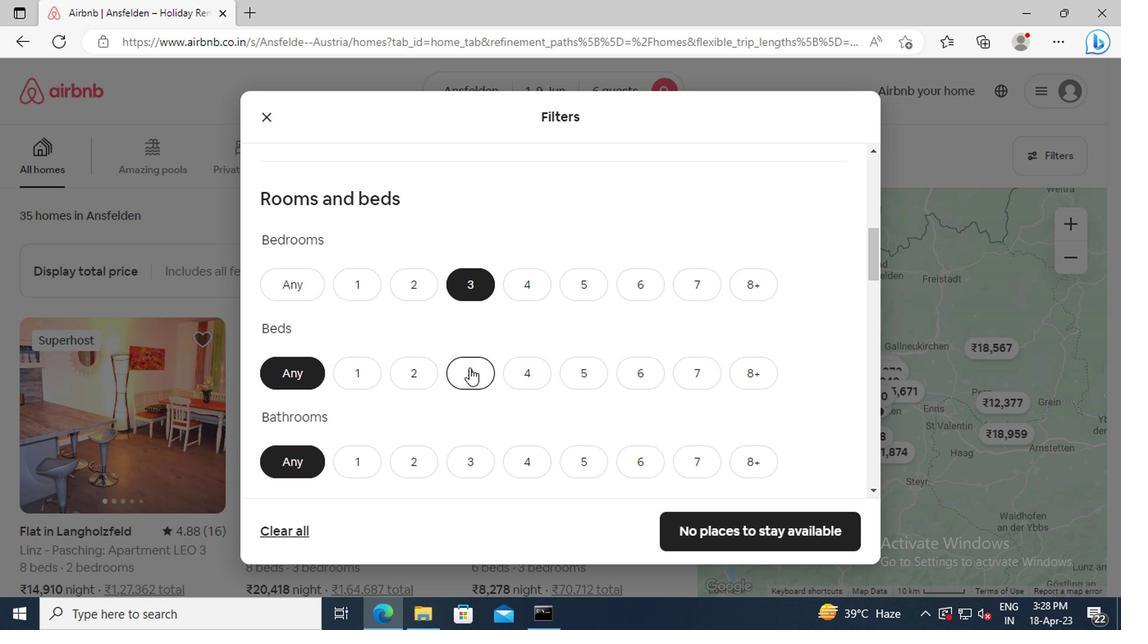 
Action: Mouse scrolled (466, 368) with delta (0, -1)
Screenshot: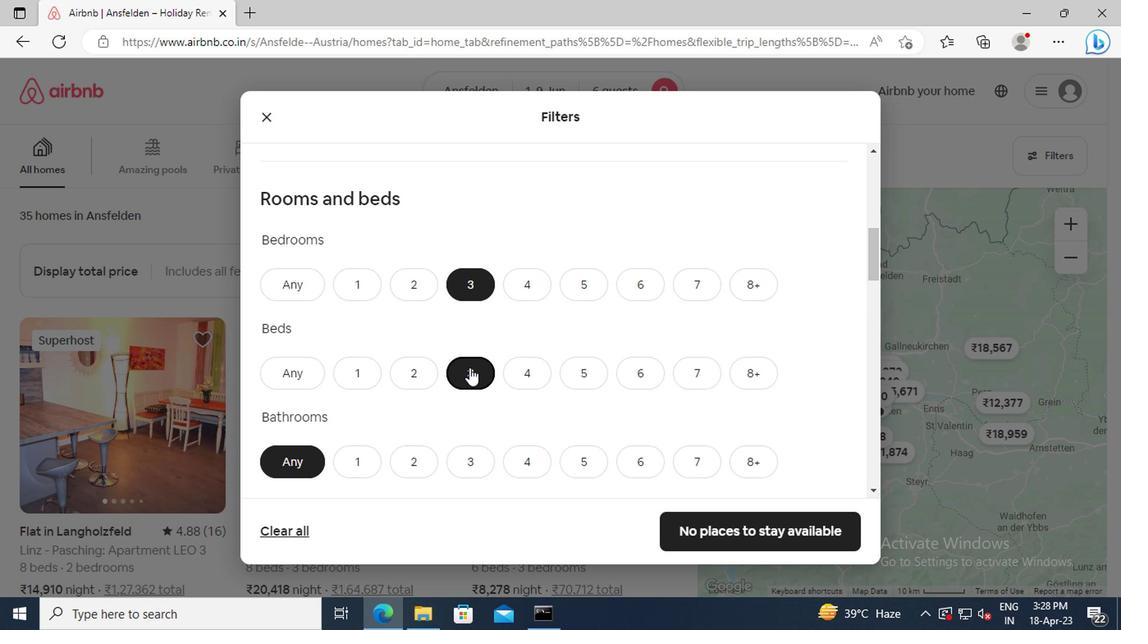 
Action: Mouse moved to (466, 369)
Screenshot: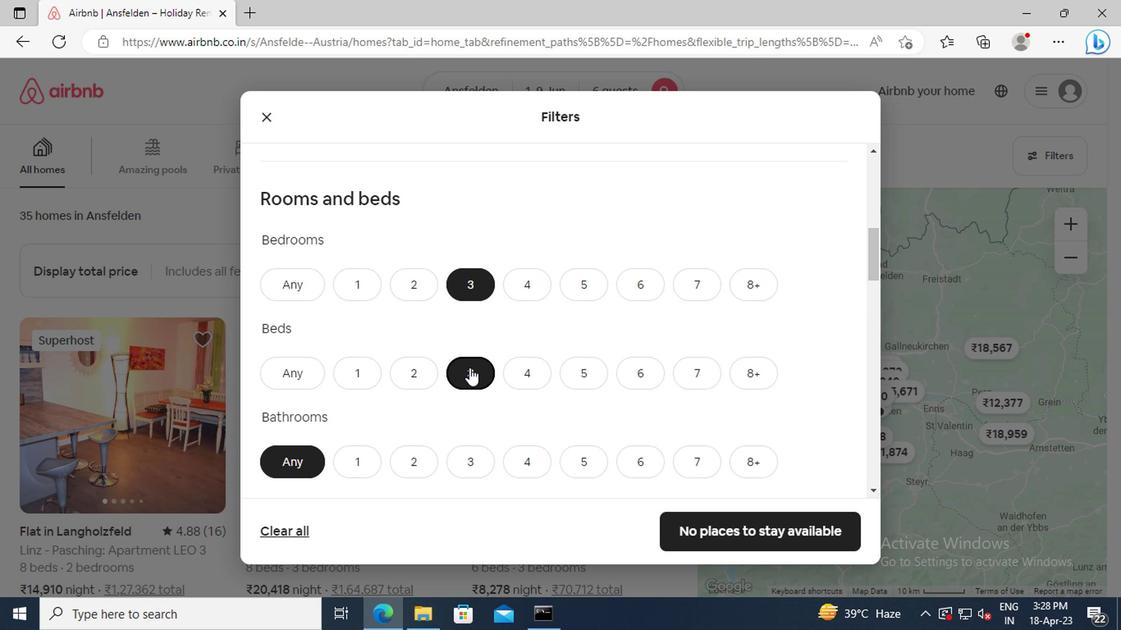 
Action: Mouse scrolled (466, 368) with delta (0, -1)
Screenshot: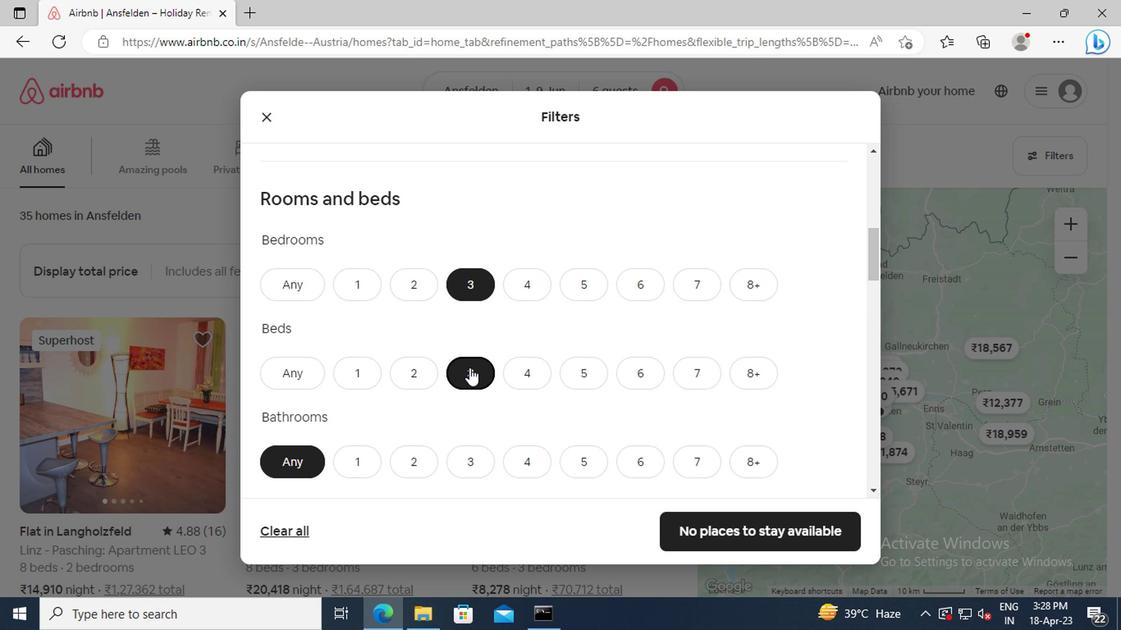 
Action: Mouse moved to (467, 355)
Screenshot: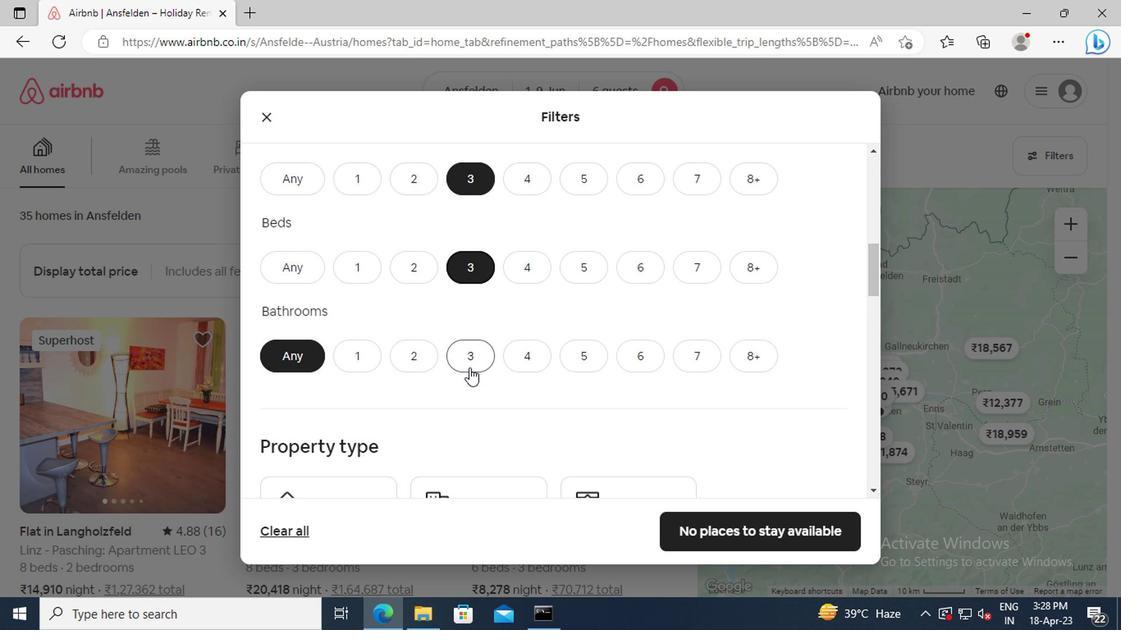 
Action: Mouse pressed left at (467, 355)
Screenshot: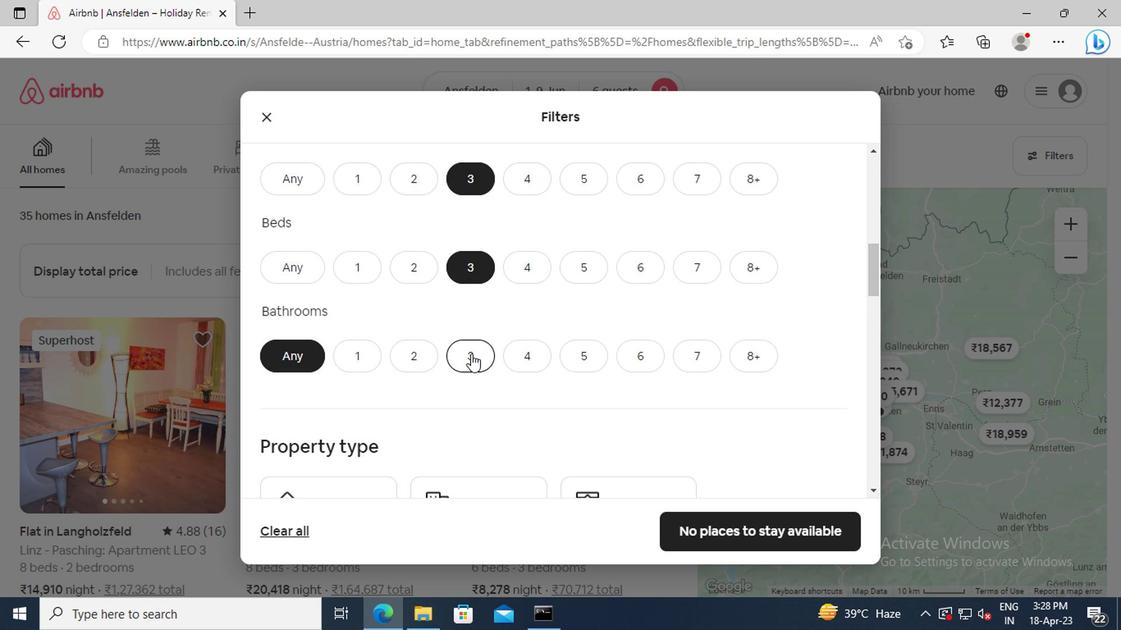 
Action: Mouse scrolled (467, 354) with delta (0, -1)
Screenshot: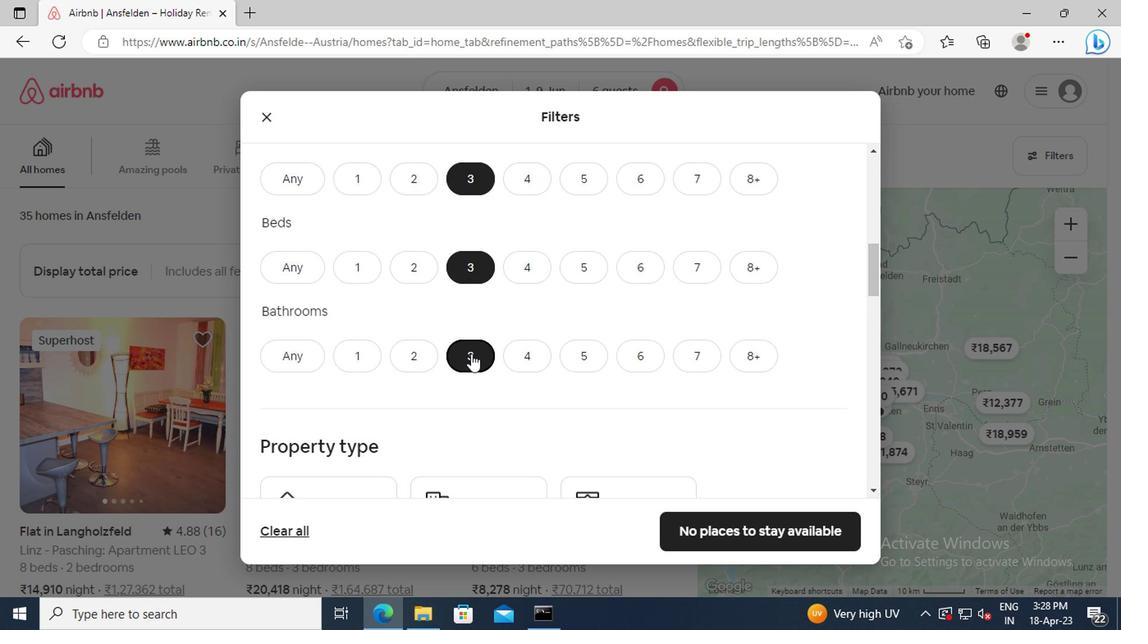 
Action: Mouse scrolled (467, 354) with delta (0, -1)
Screenshot: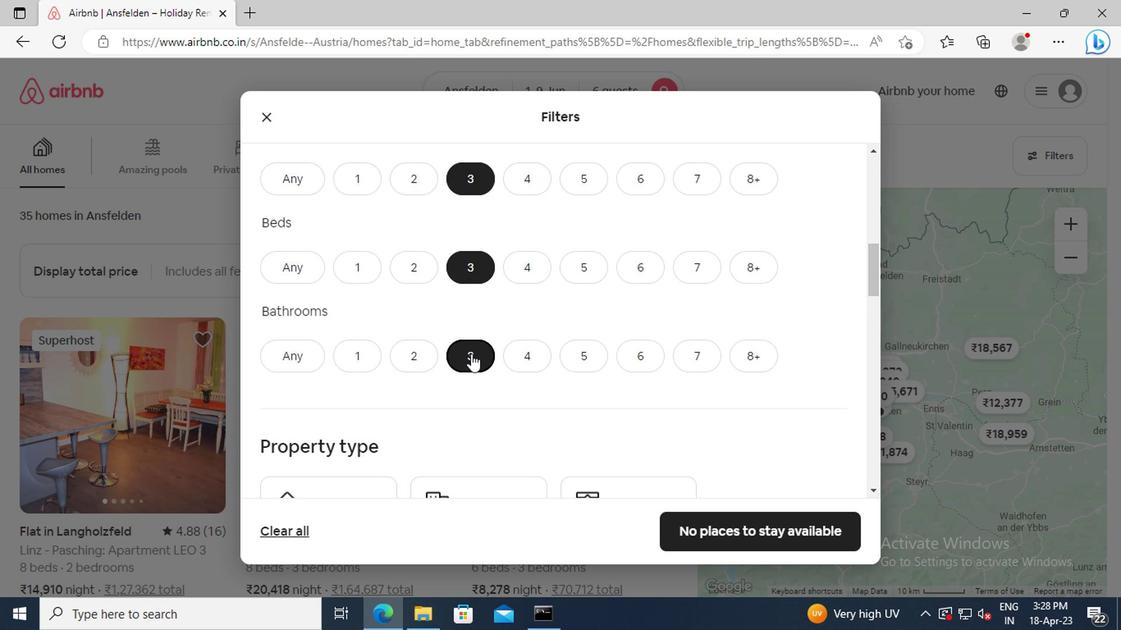 
Action: Mouse moved to (352, 397)
Screenshot: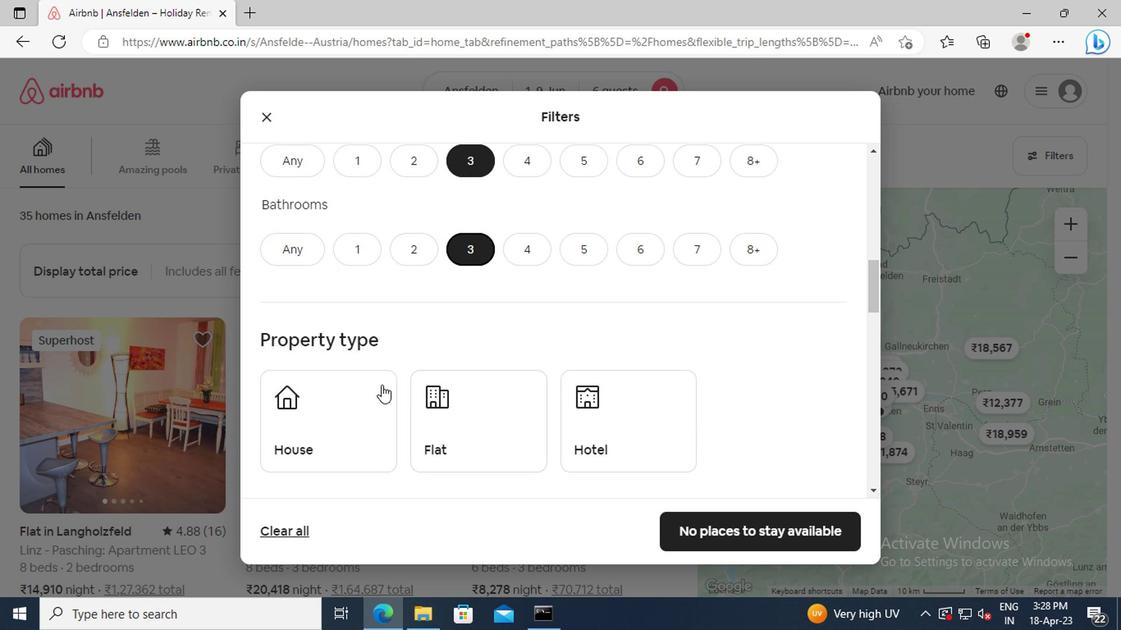 
Action: Mouse pressed left at (352, 397)
Screenshot: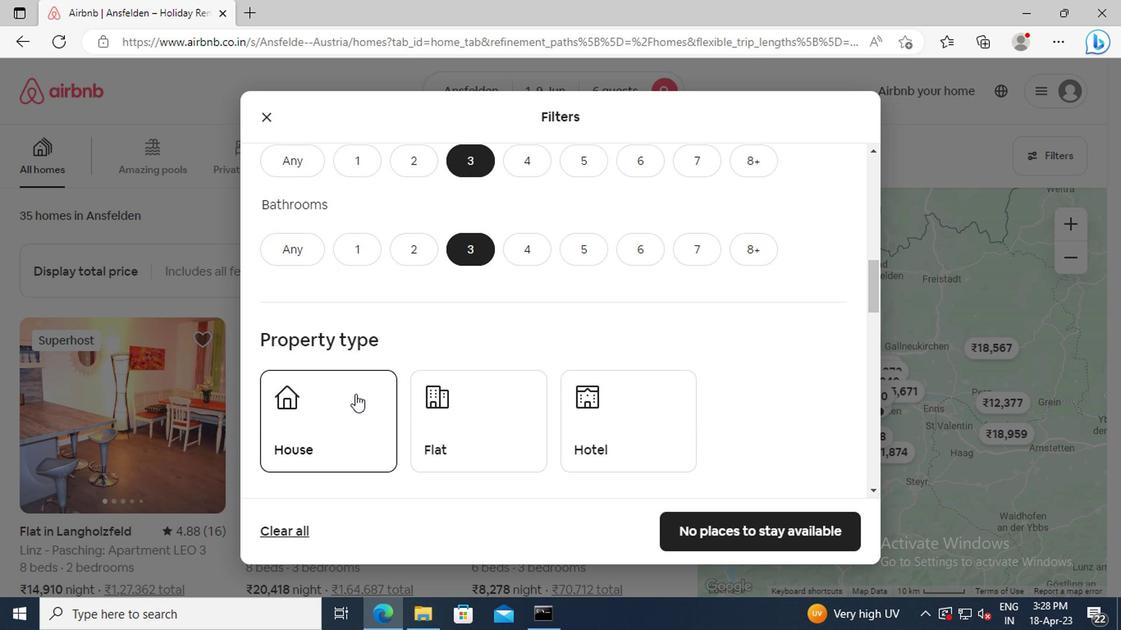
Action: Mouse scrolled (352, 396) with delta (0, -1)
Screenshot: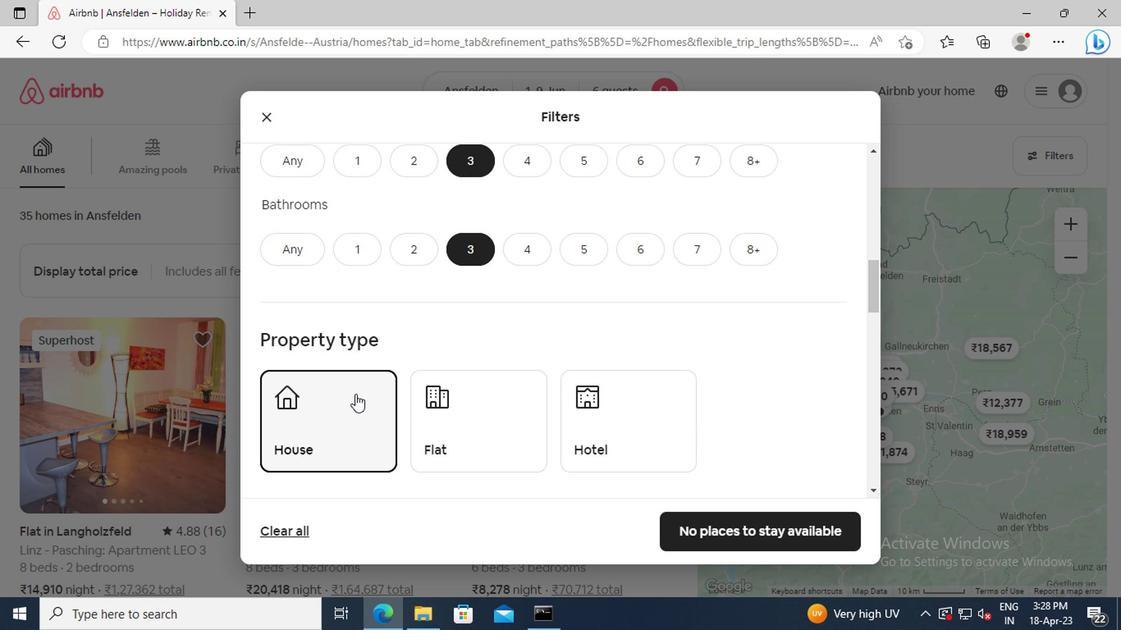 
Action: Mouse scrolled (352, 396) with delta (0, -1)
Screenshot: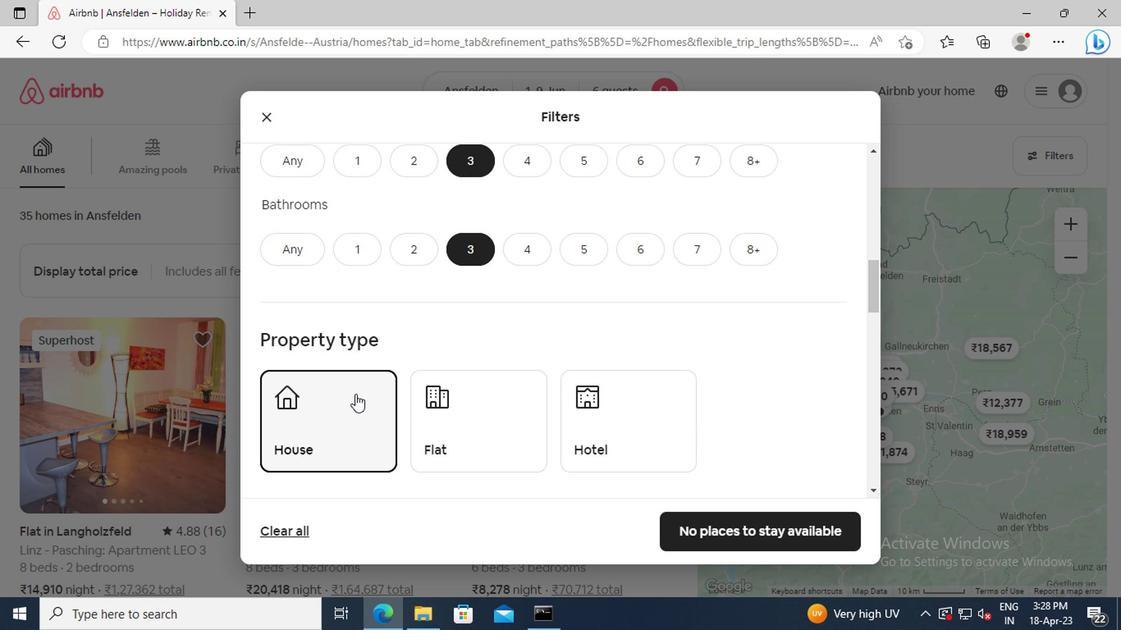
Action: Mouse scrolled (352, 396) with delta (0, -1)
Screenshot: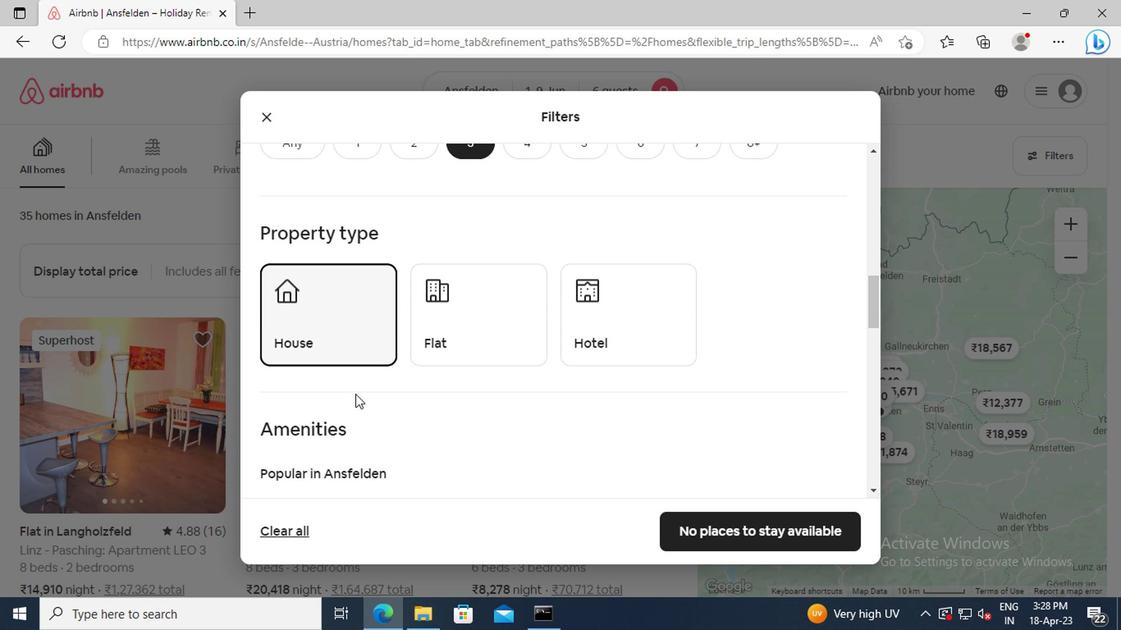 
Action: Mouse scrolled (352, 396) with delta (0, -1)
Screenshot: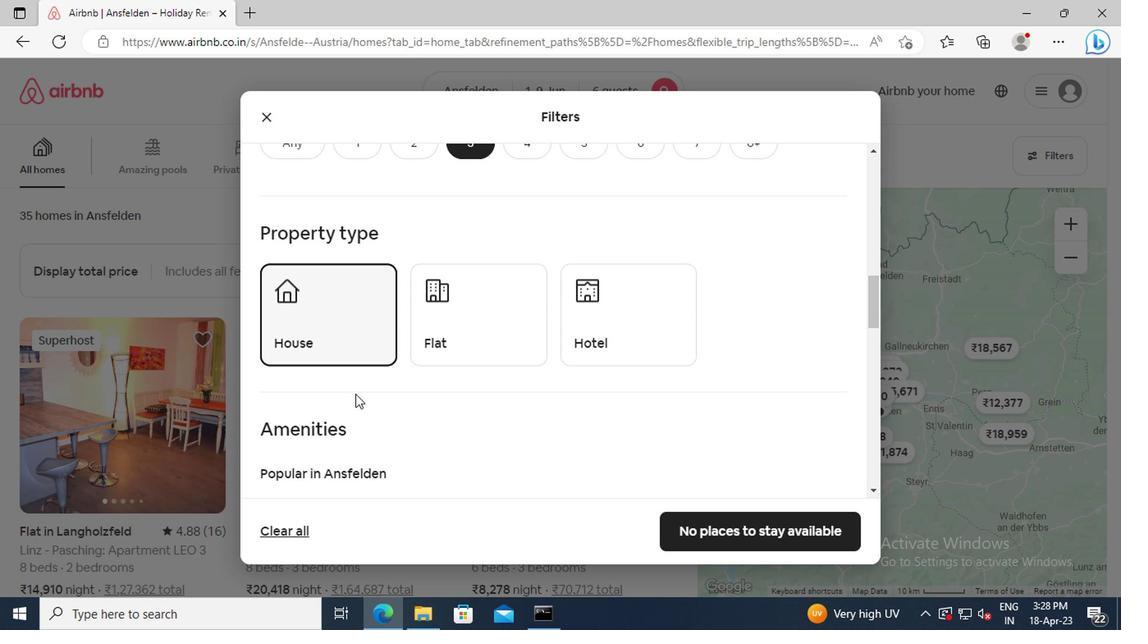 
Action: Mouse scrolled (352, 396) with delta (0, -1)
Screenshot: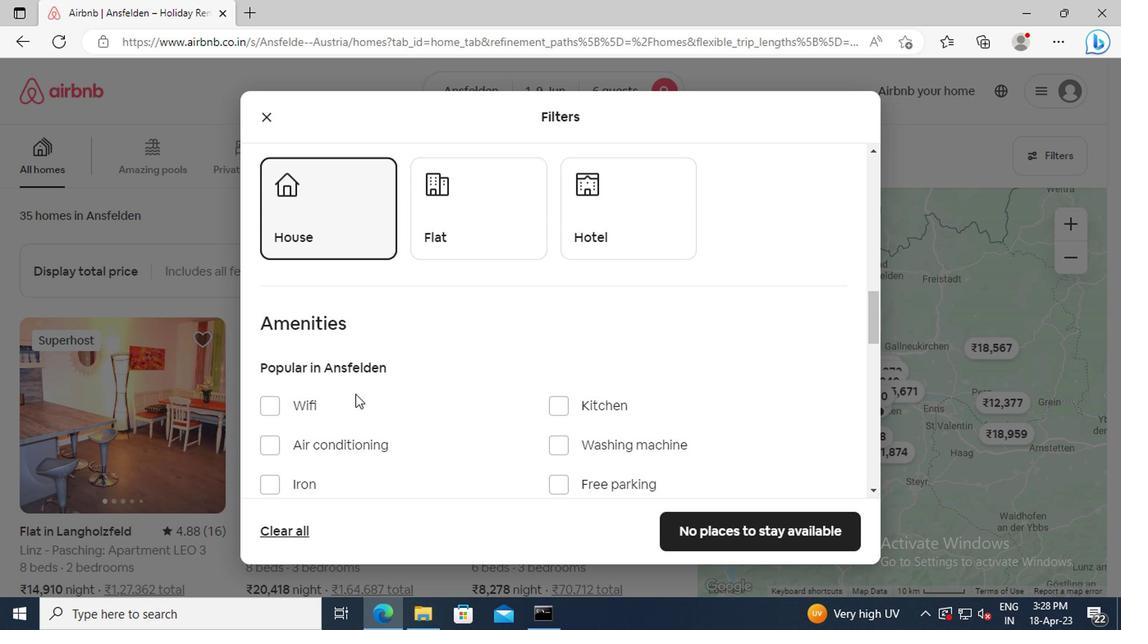 
Action: Mouse scrolled (352, 396) with delta (0, -1)
Screenshot: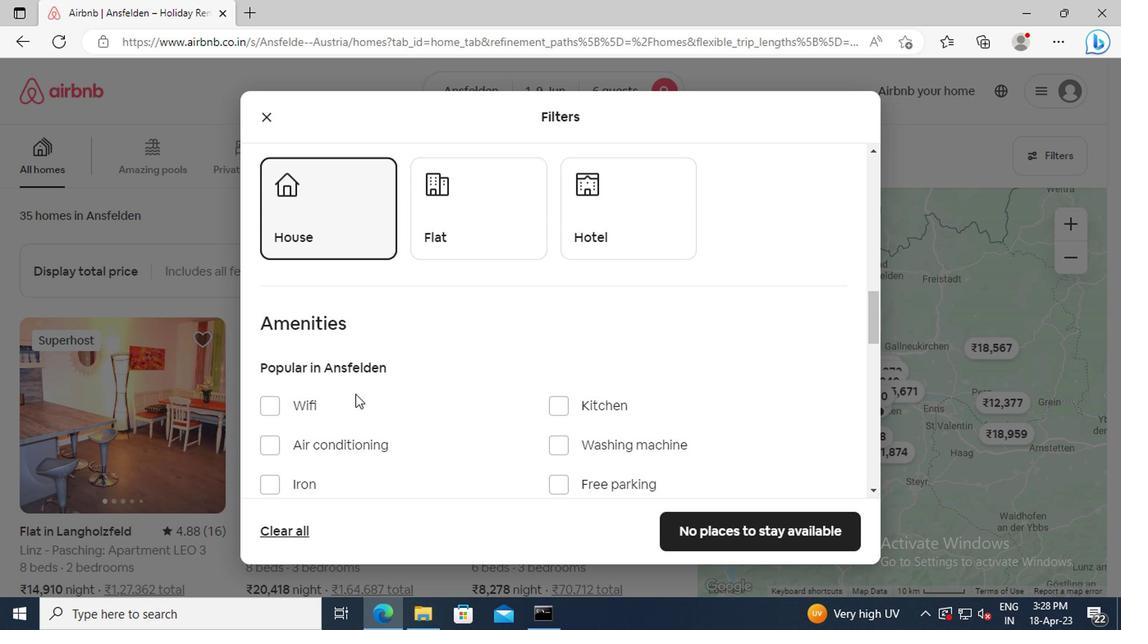
Action: Mouse moved to (310, 412)
Screenshot: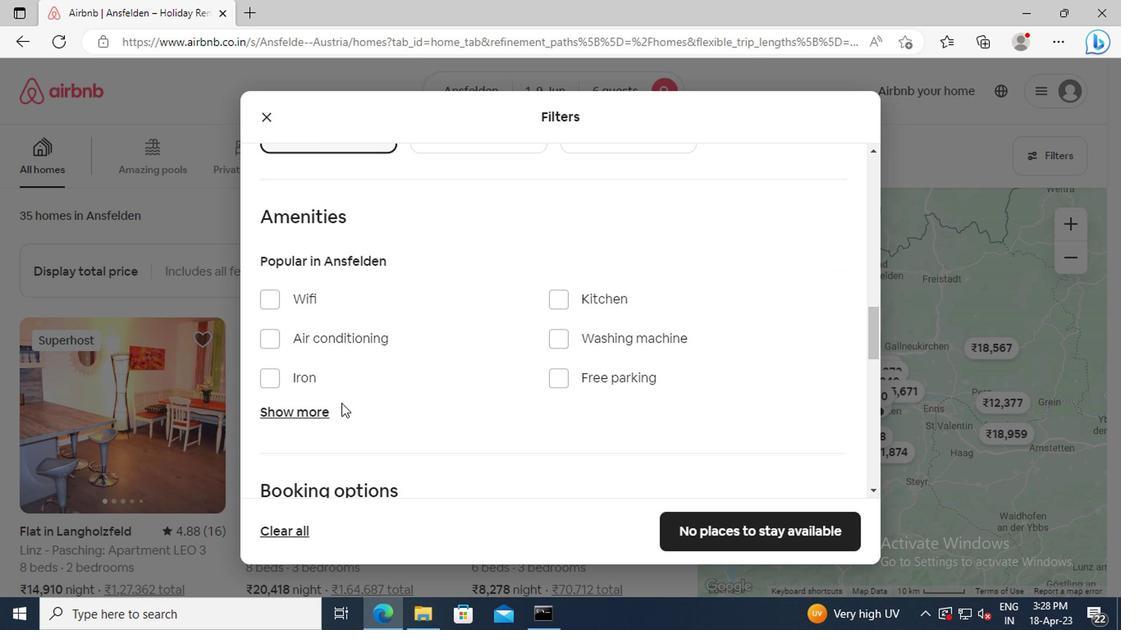 
Action: Mouse pressed left at (310, 412)
Screenshot: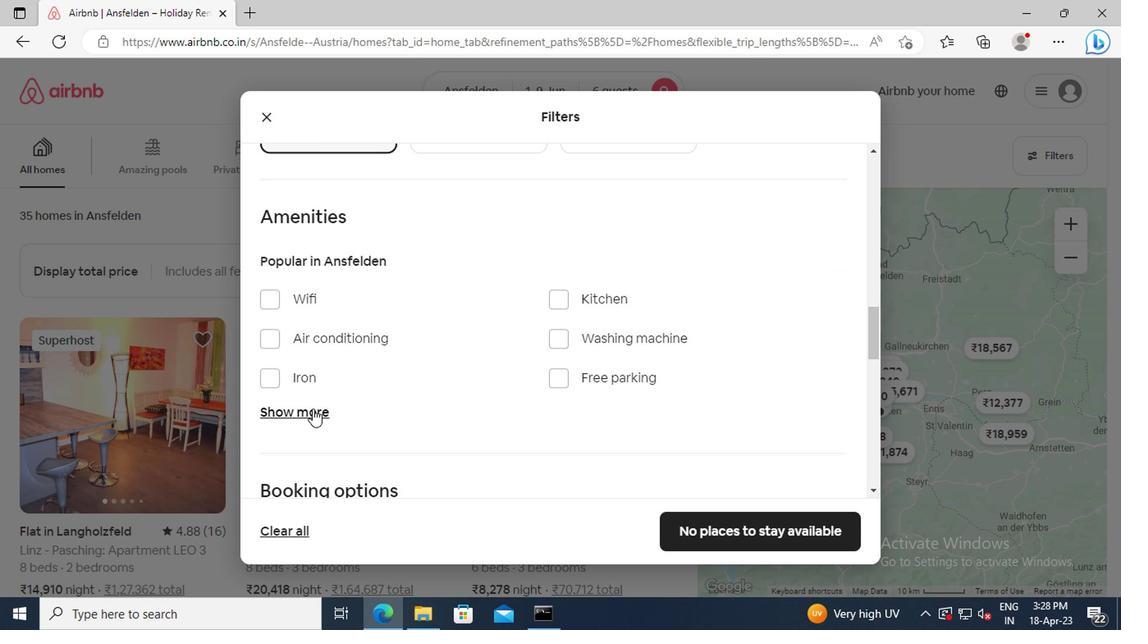 
Action: Mouse scrolled (310, 411) with delta (0, 0)
Screenshot: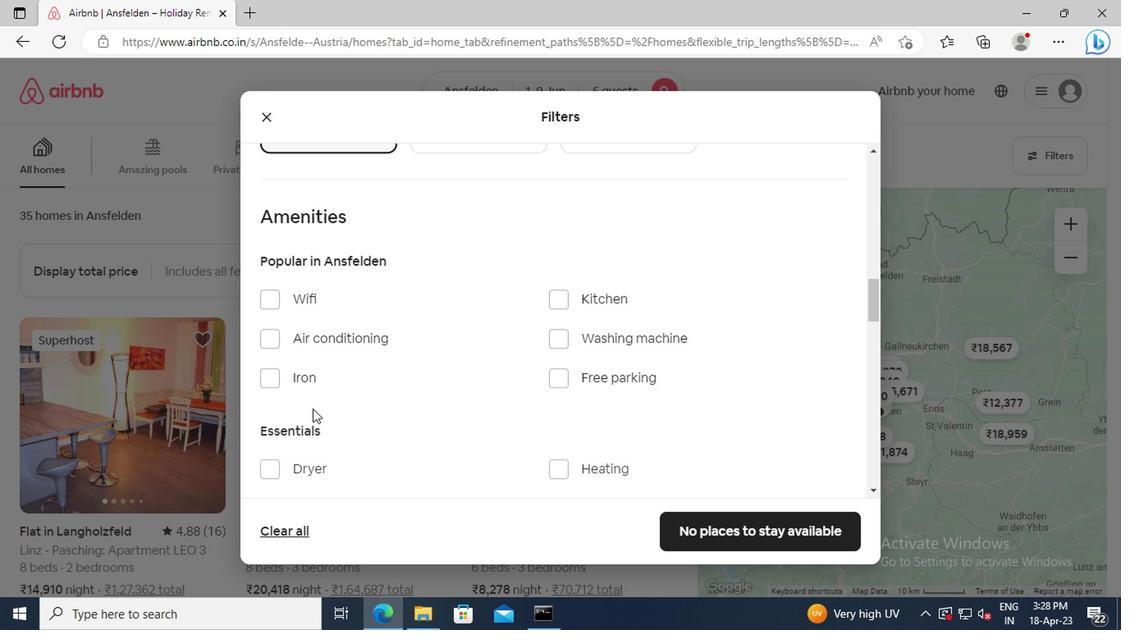 
Action: Mouse scrolled (310, 411) with delta (0, 0)
Screenshot: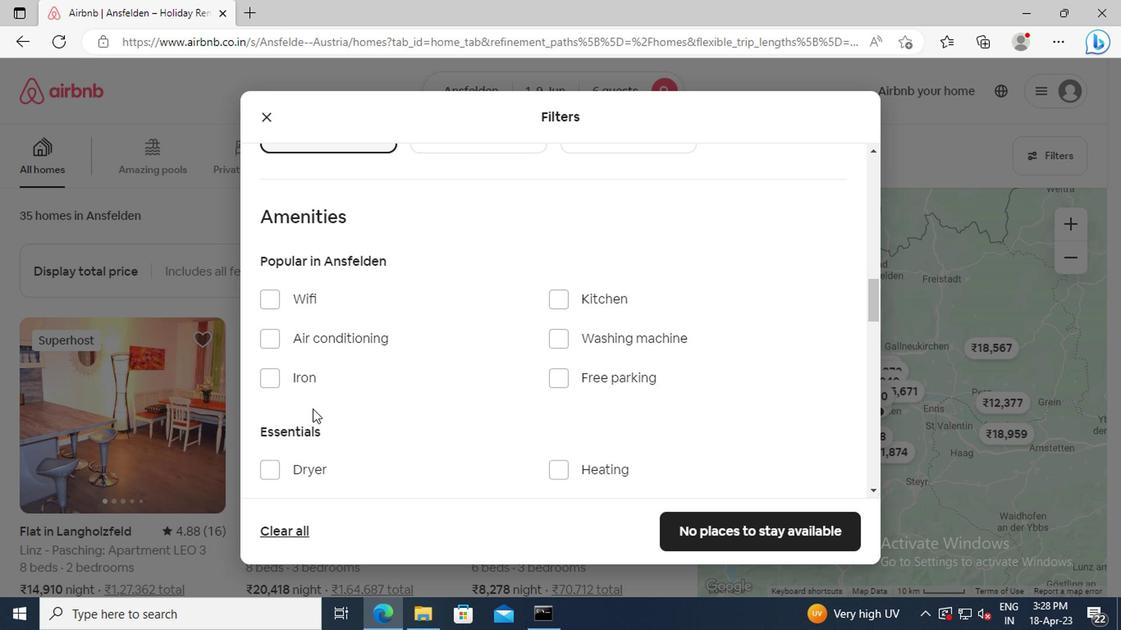 
Action: Mouse moved to (548, 369)
Screenshot: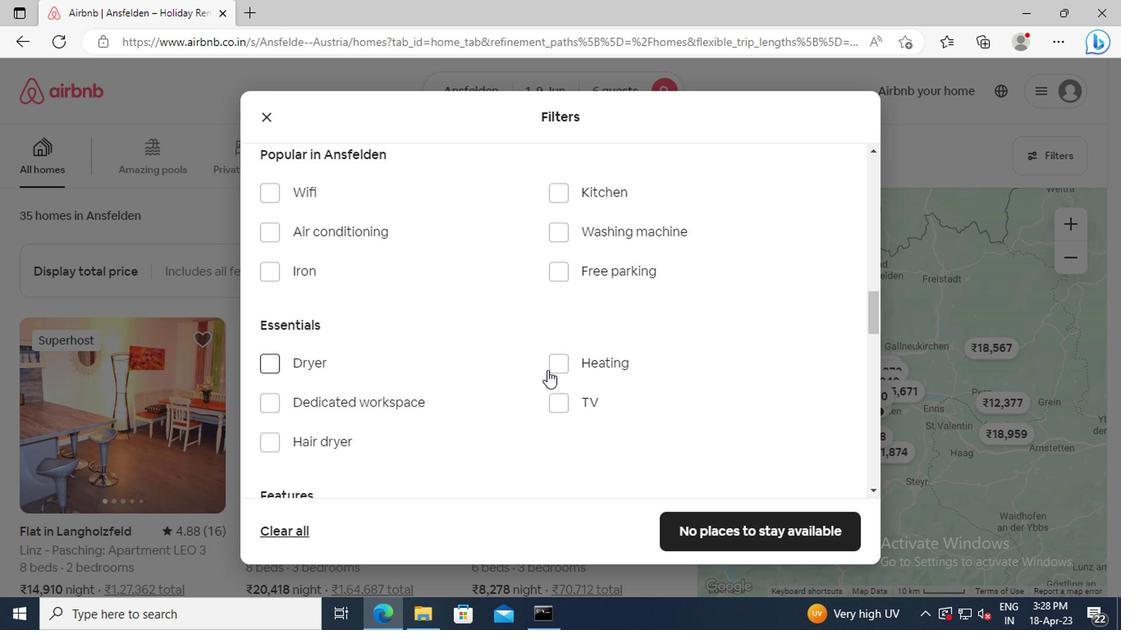 
Action: Mouse pressed left at (548, 369)
Screenshot: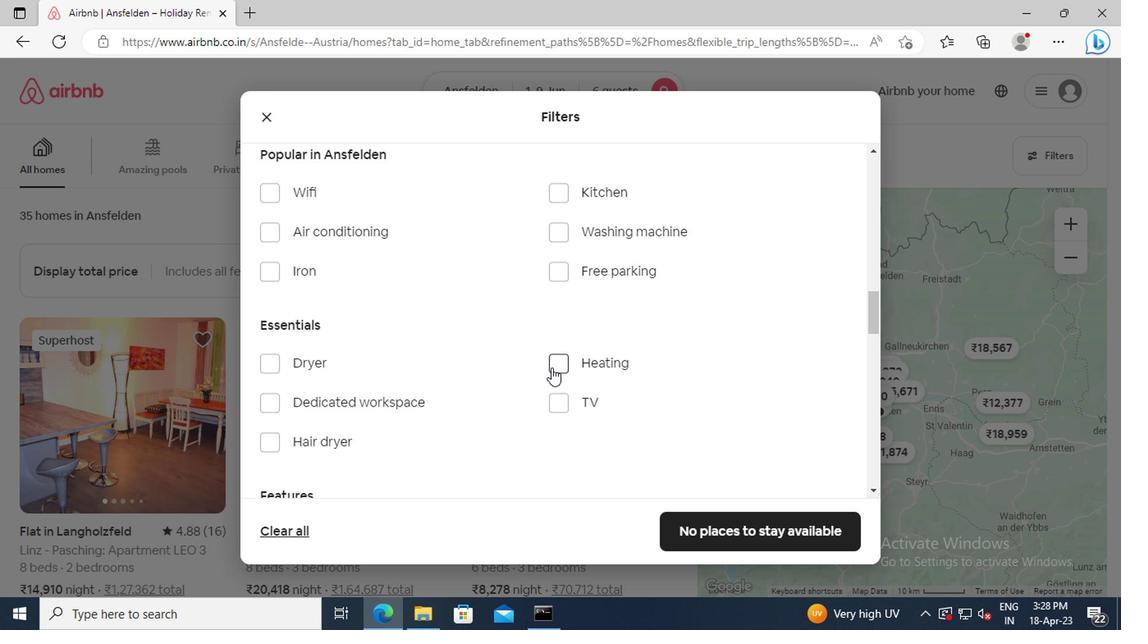 
Action: Mouse moved to (433, 356)
Screenshot: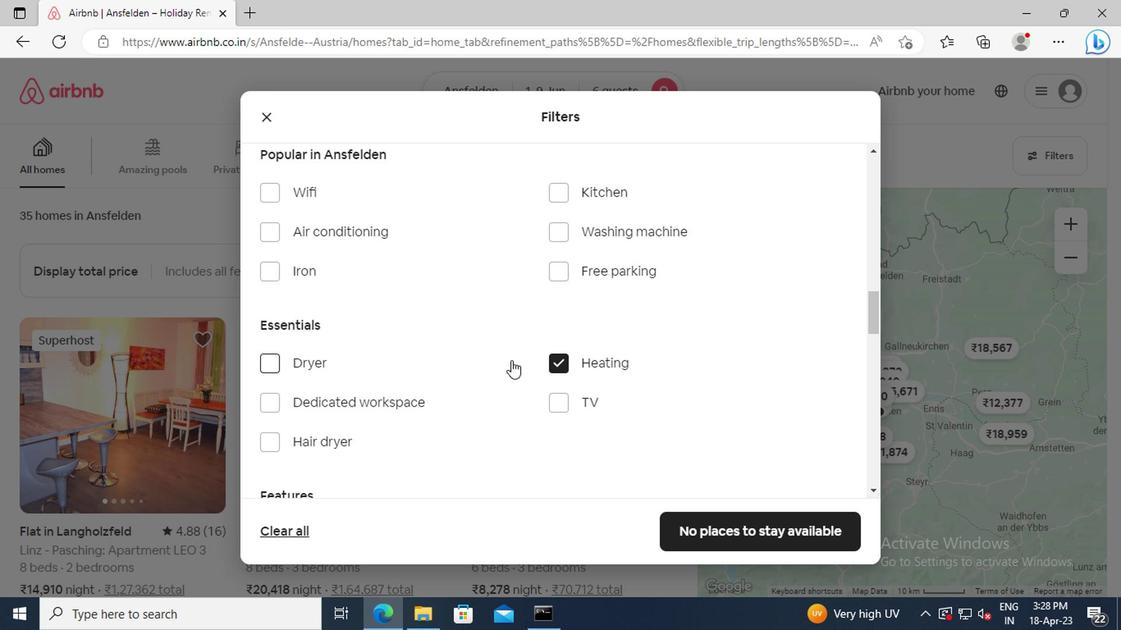 
Action: Mouse scrolled (433, 355) with delta (0, -1)
Screenshot: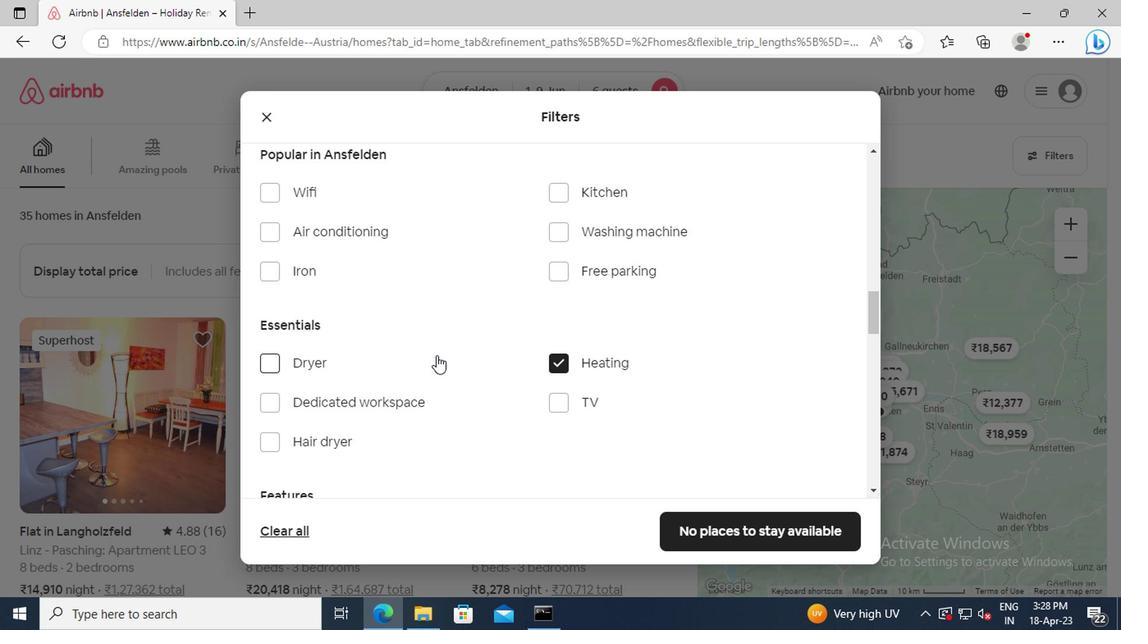 
Action: Mouse scrolled (433, 355) with delta (0, -1)
Screenshot: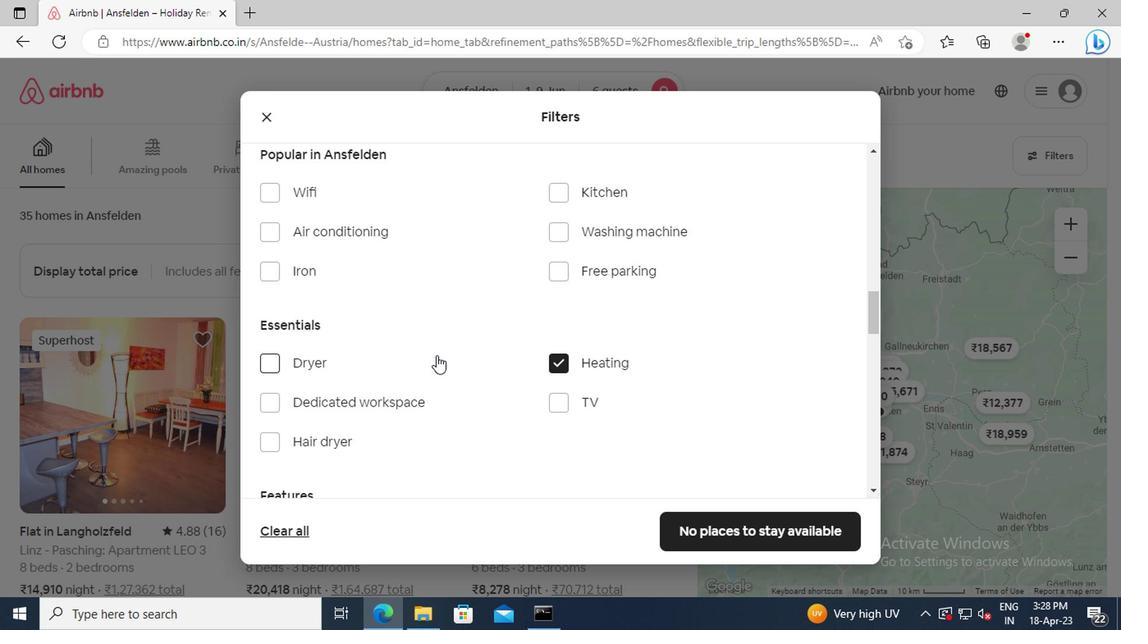 
Action: Mouse scrolled (433, 355) with delta (0, -1)
Screenshot: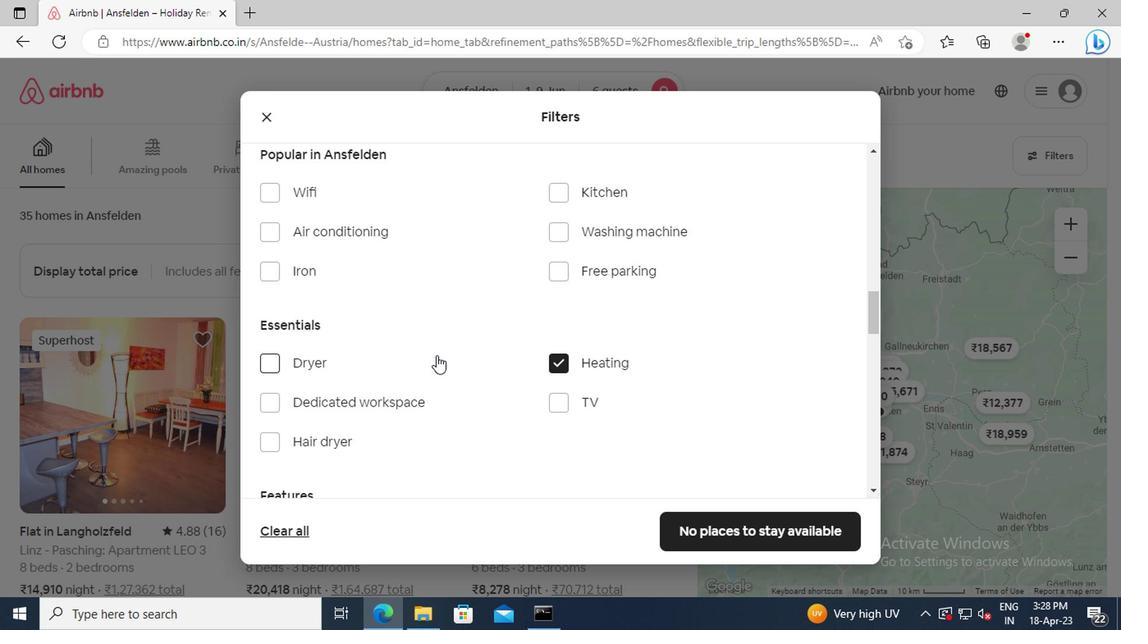 
Action: Mouse scrolled (433, 355) with delta (0, -1)
Screenshot: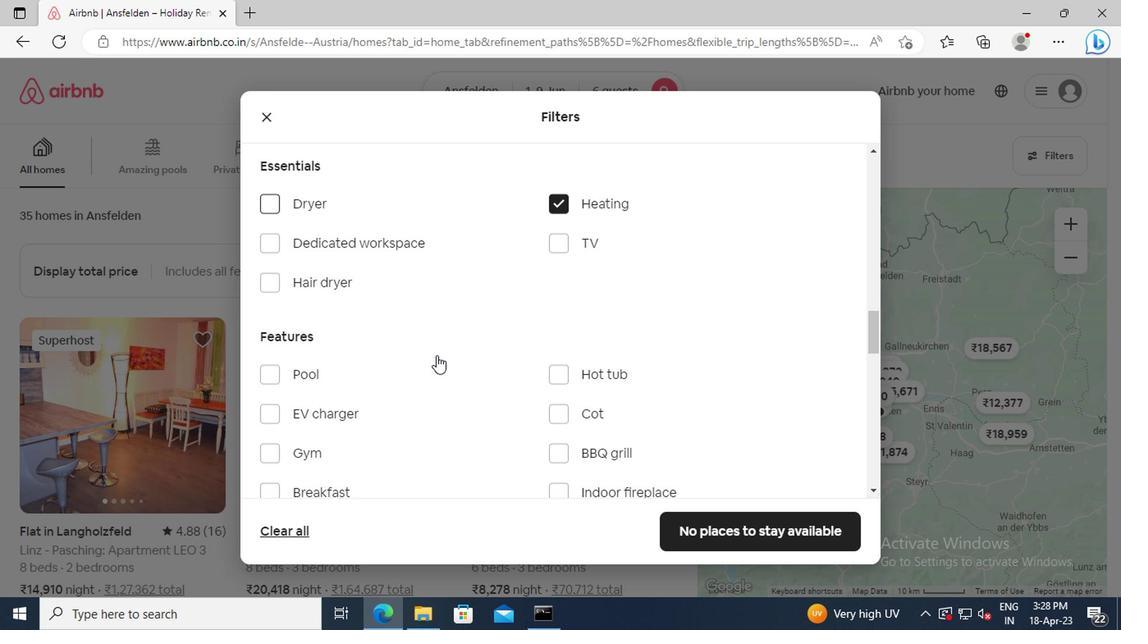 
Action: Mouse scrolled (433, 355) with delta (0, -1)
Screenshot: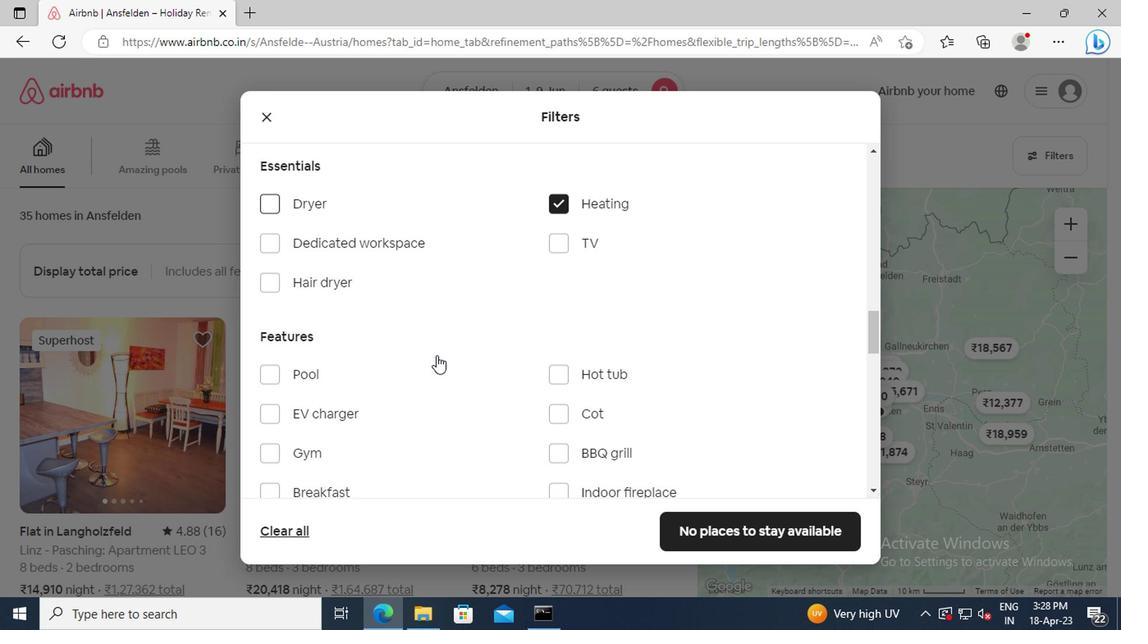 
Action: Mouse scrolled (433, 355) with delta (0, -1)
Screenshot: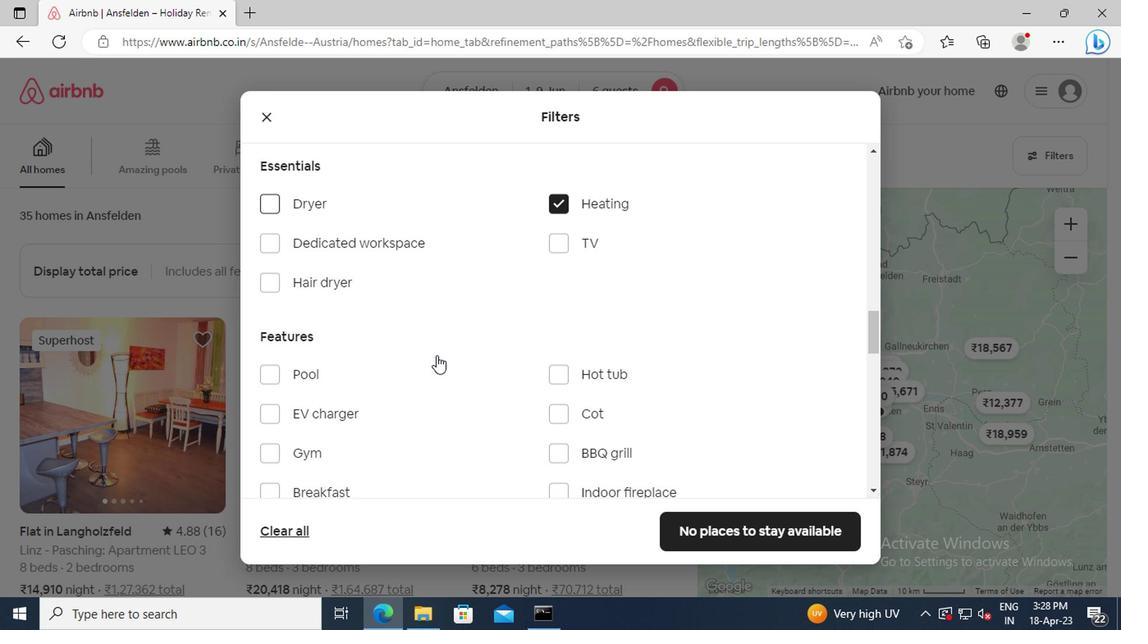 
Action: Mouse scrolled (433, 355) with delta (0, -1)
Screenshot: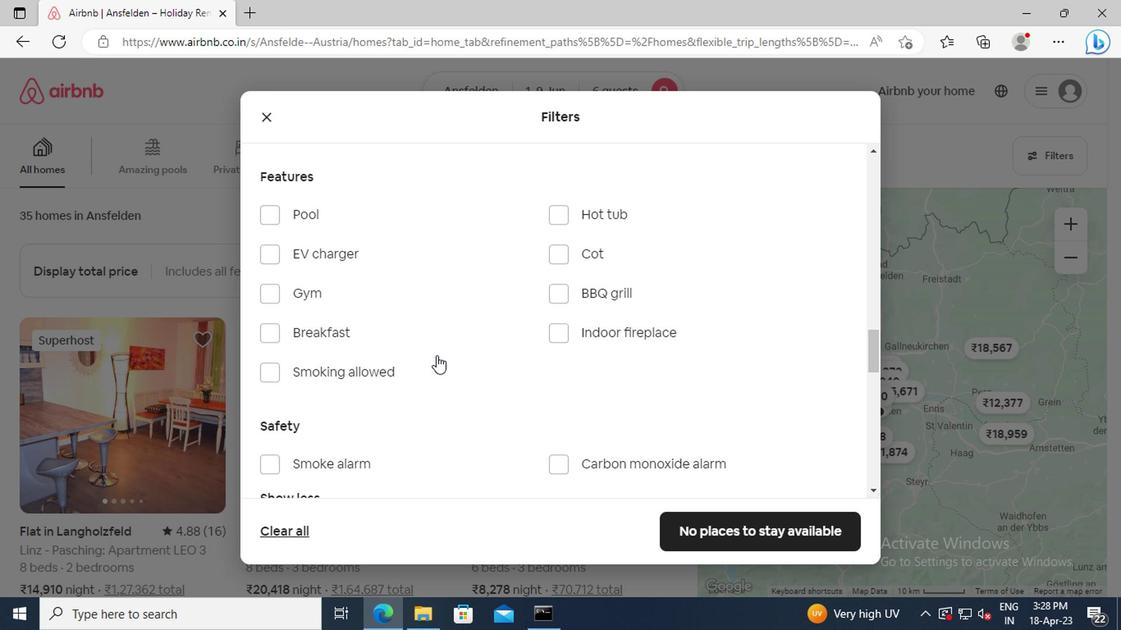
Action: Mouse scrolled (433, 355) with delta (0, -1)
Screenshot: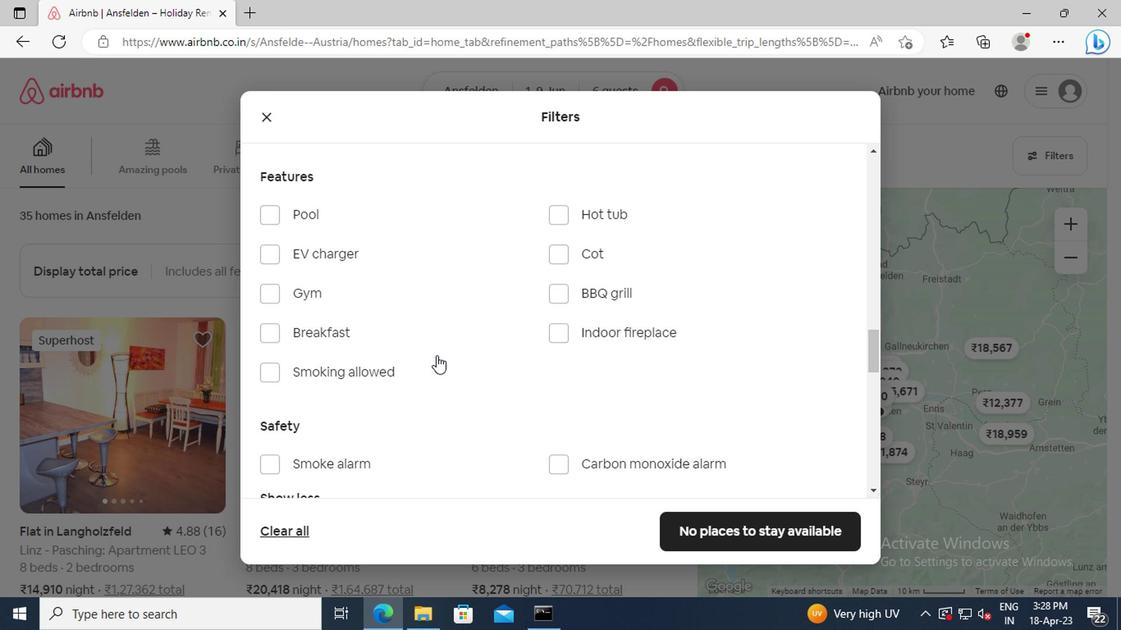 
Action: Mouse scrolled (433, 355) with delta (0, -1)
Screenshot: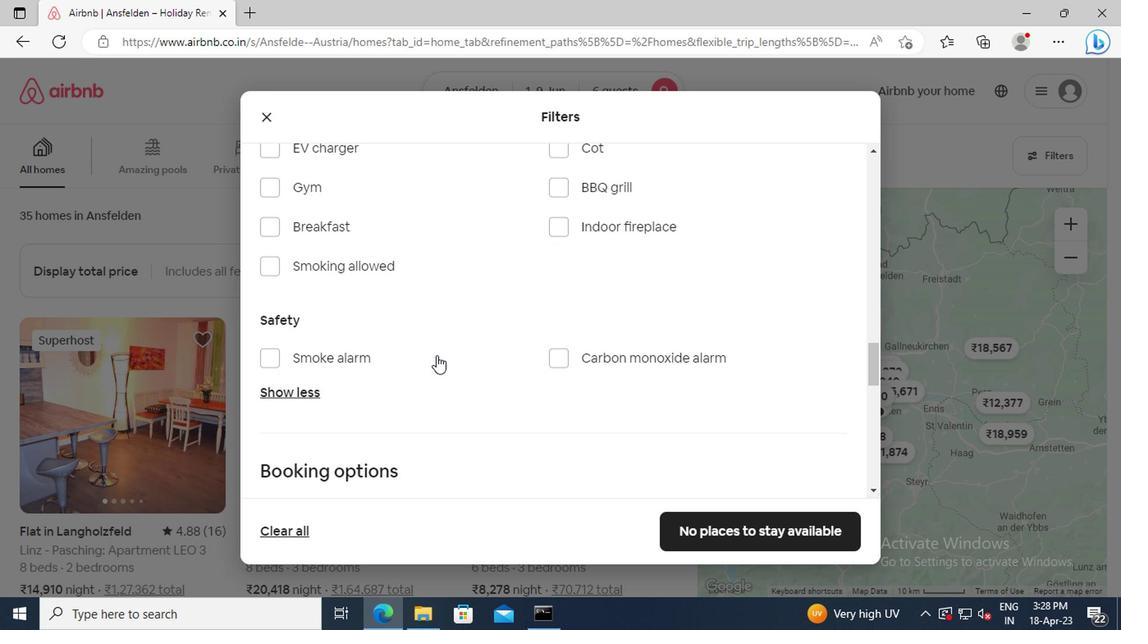 
Action: Mouse scrolled (433, 355) with delta (0, -1)
Screenshot: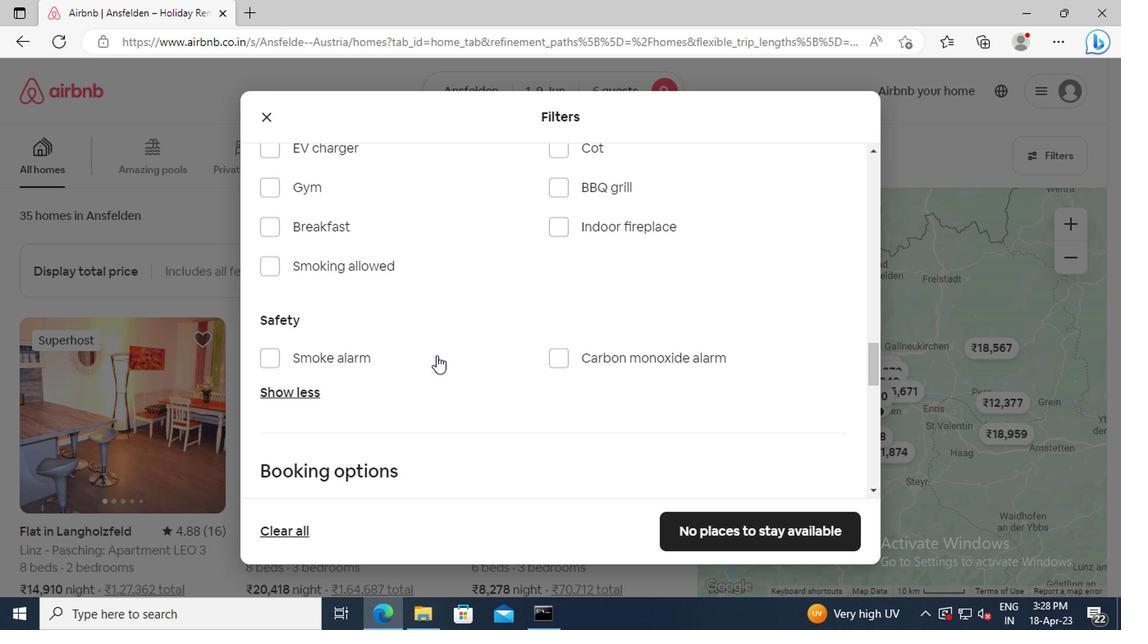 
Action: Mouse scrolled (433, 355) with delta (0, -1)
Screenshot: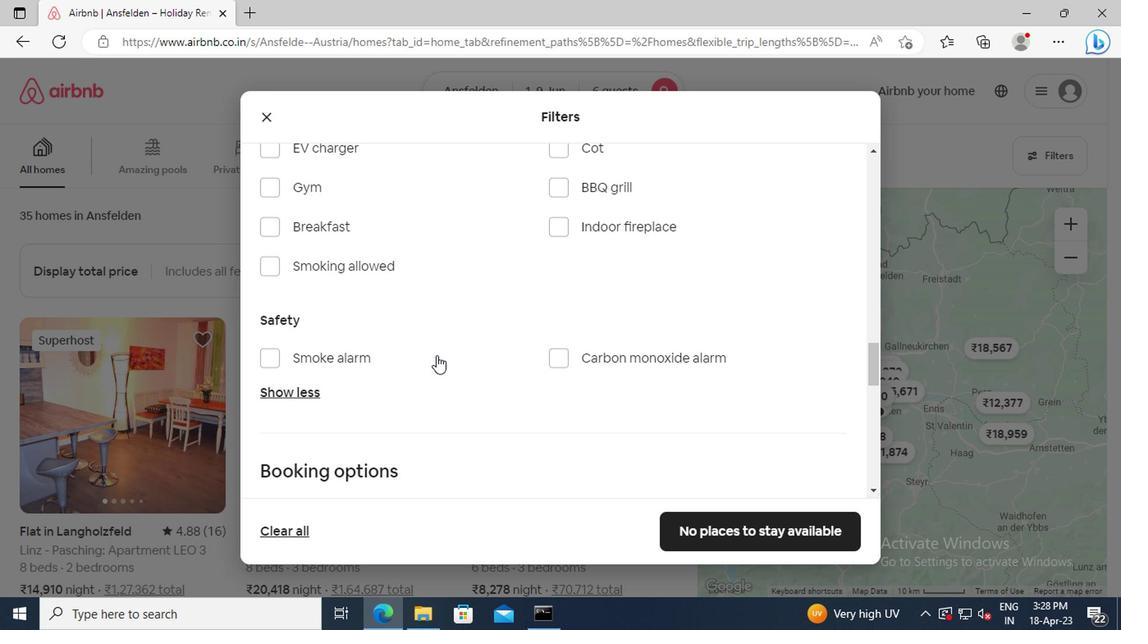
Action: Mouse scrolled (433, 355) with delta (0, -1)
Screenshot: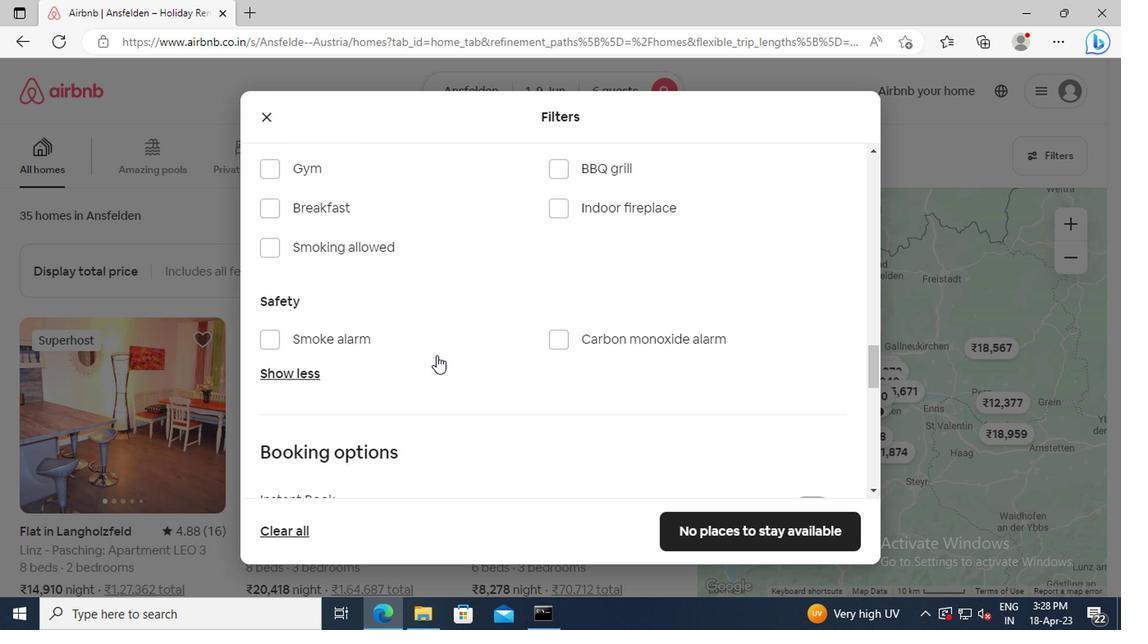 
Action: Mouse moved to (806, 370)
Screenshot: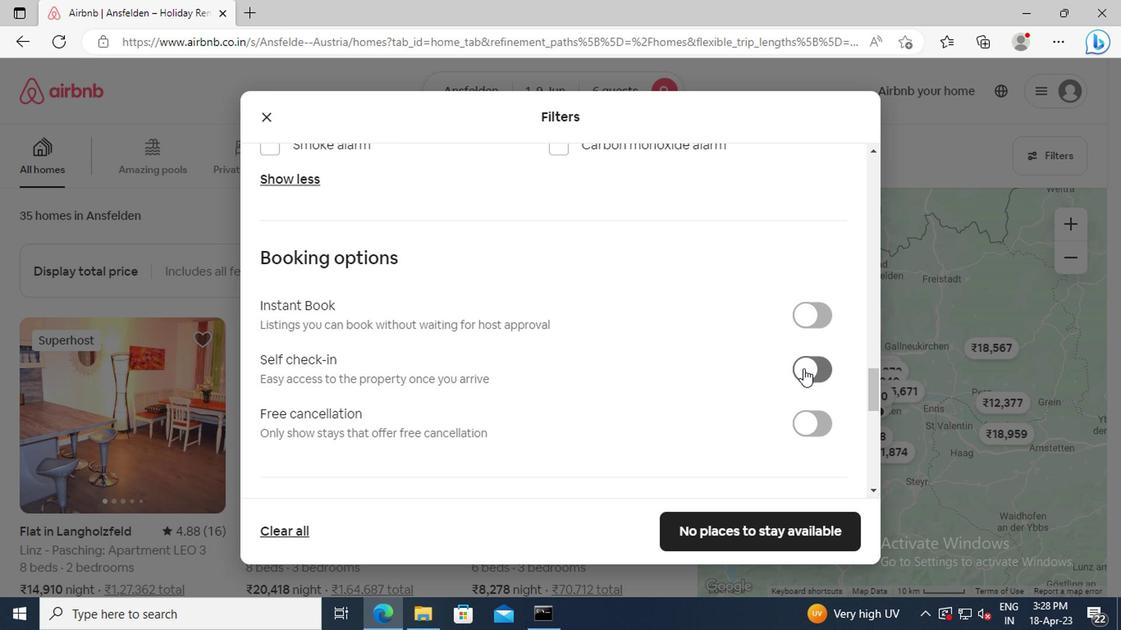 
Action: Mouse pressed left at (806, 370)
Screenshot: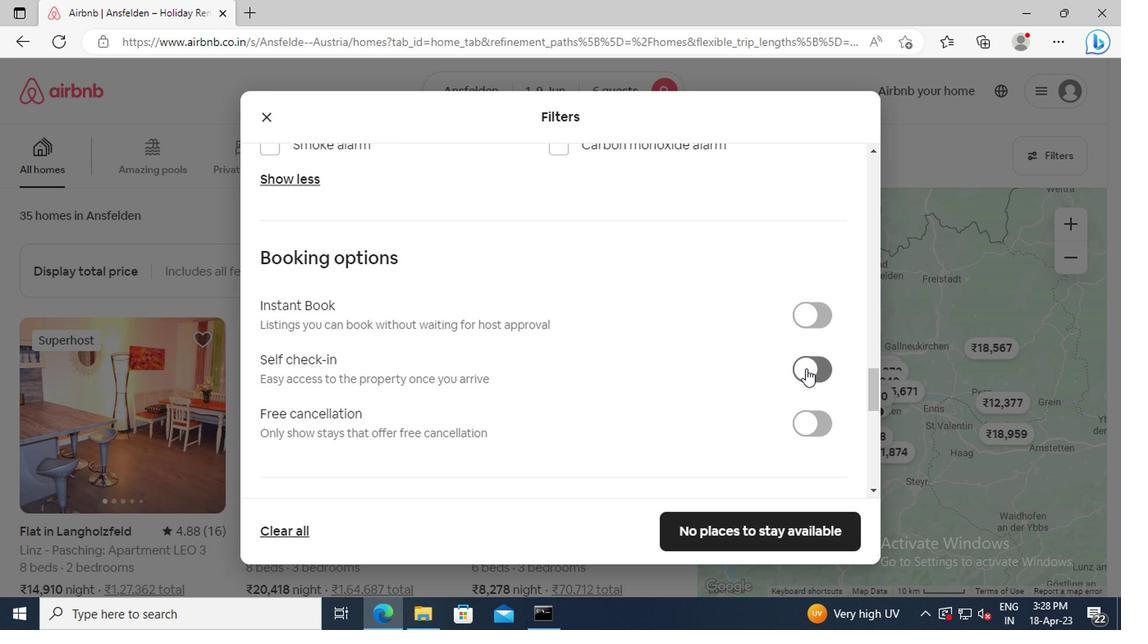 
Action: Mouse moved to (408, 363)
Screenshot: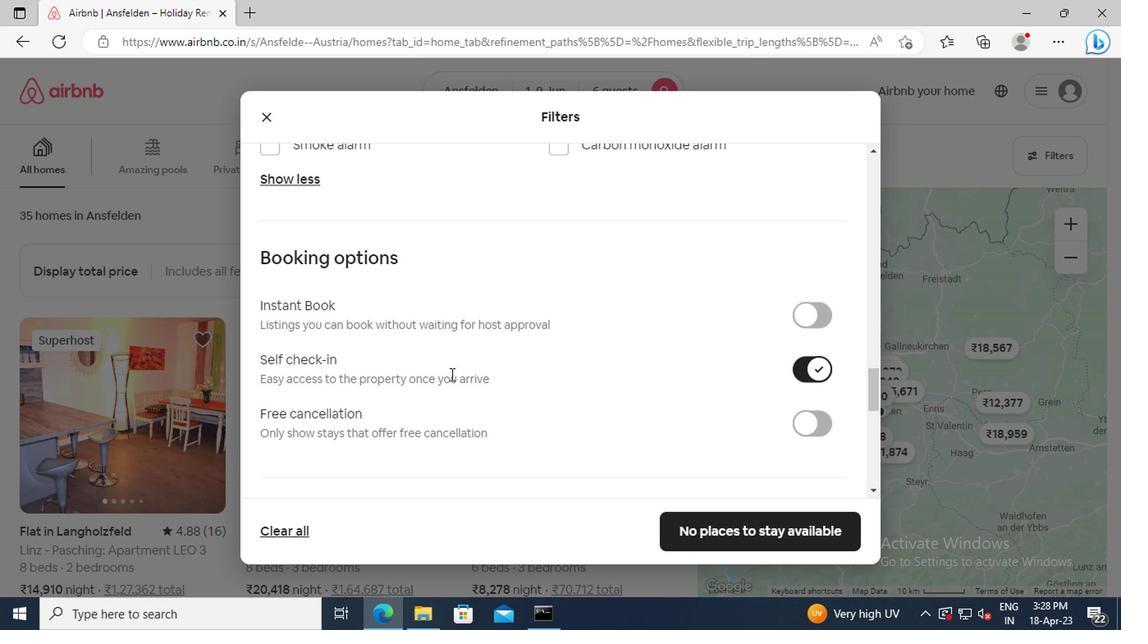 
Action: Mouse scrolled (408, 362) with delta (0, 0)
Screenshot: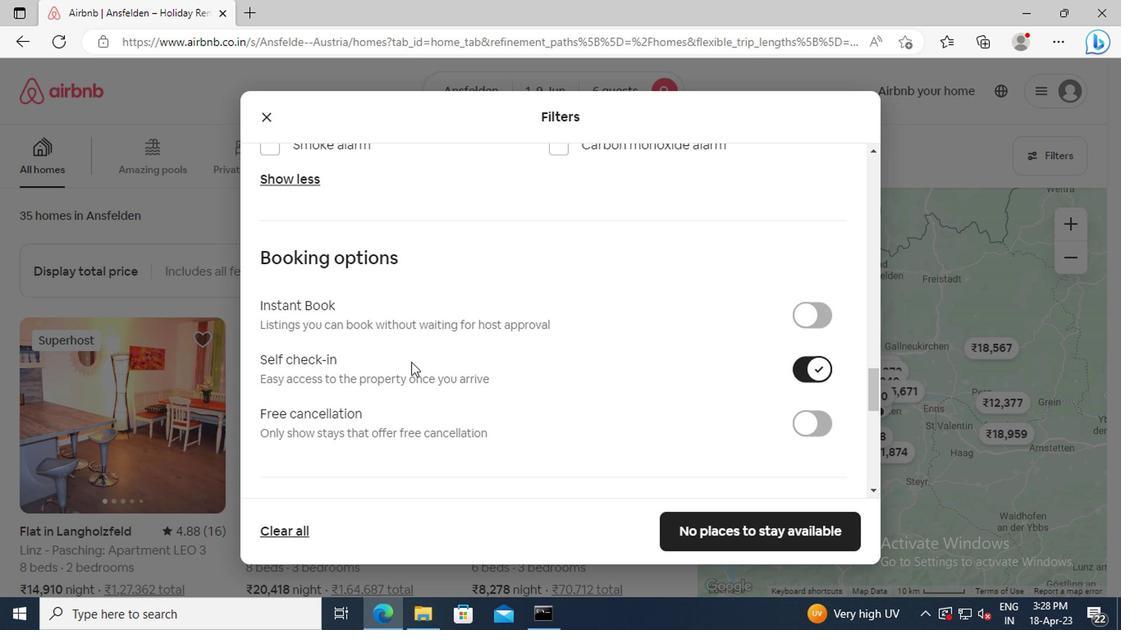 
Action: Mouse scrolled (408, 362) with delta (0, 0)
Screenshot: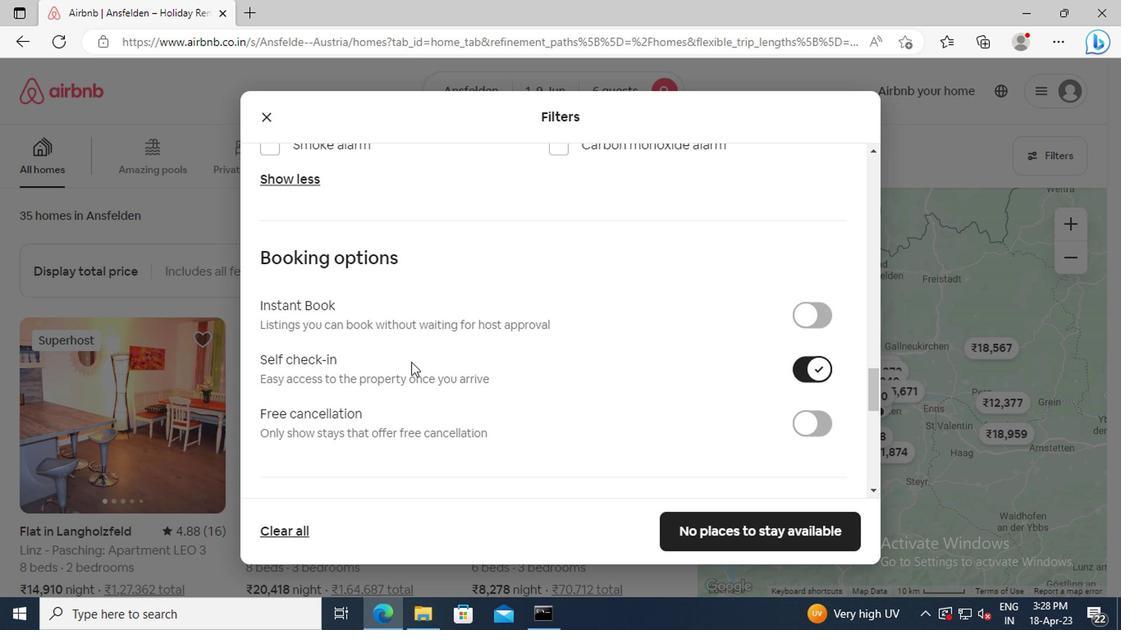 
Action: Mouse scrolled (408, 362) with delta (0, 0)
Screenshot: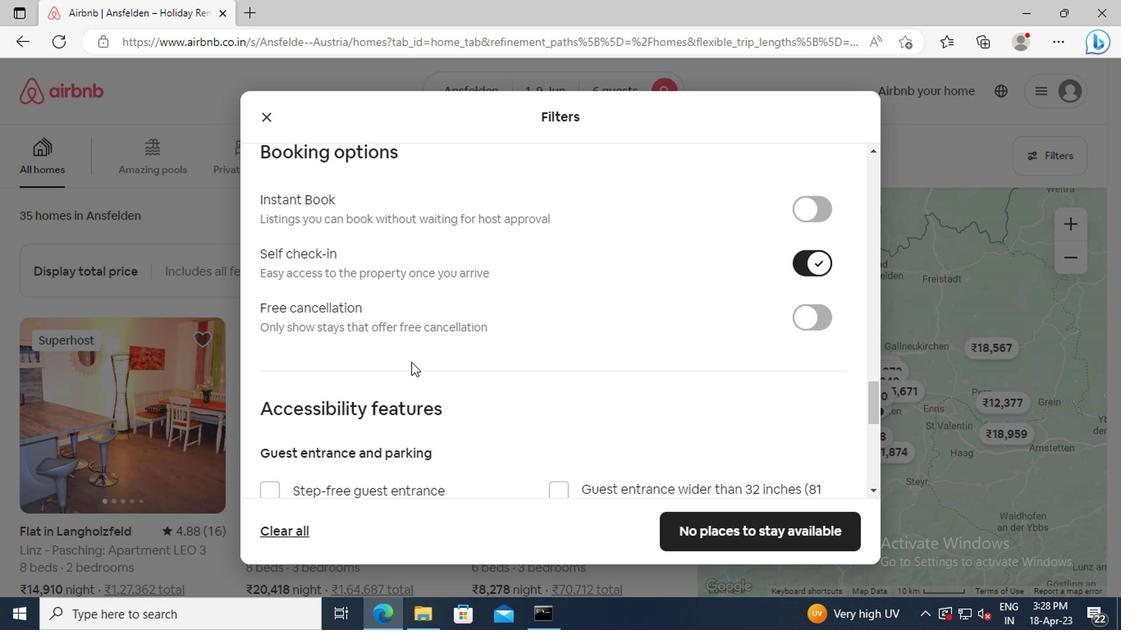 
Action: Mouse scrolled (408, 362) with delta (0, 0)
Screenshot: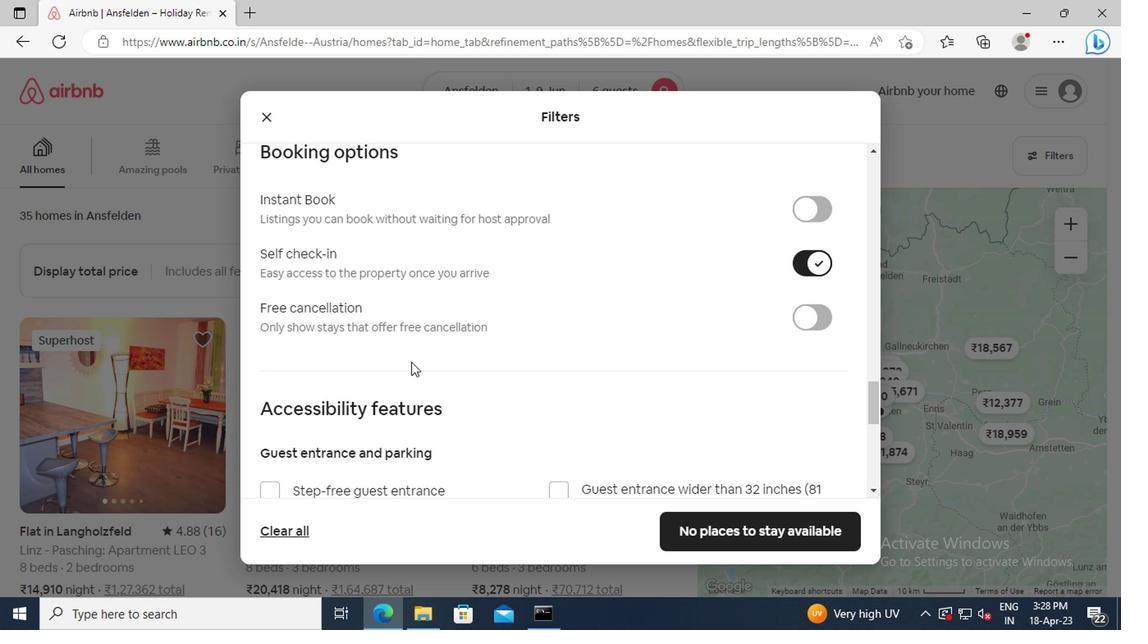 
Action: Mouse scrolled (408, 362) with delta (0, 0)
Screenshot: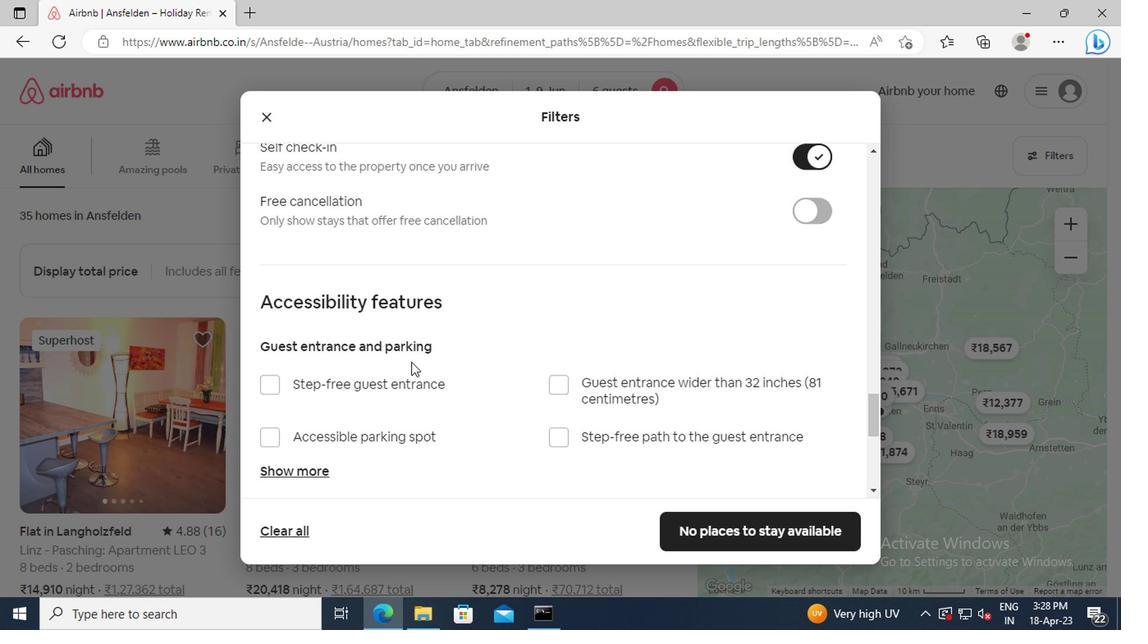 
Action: Mouse scrolled (408, 362) with delta (0, 0)
Screenshot: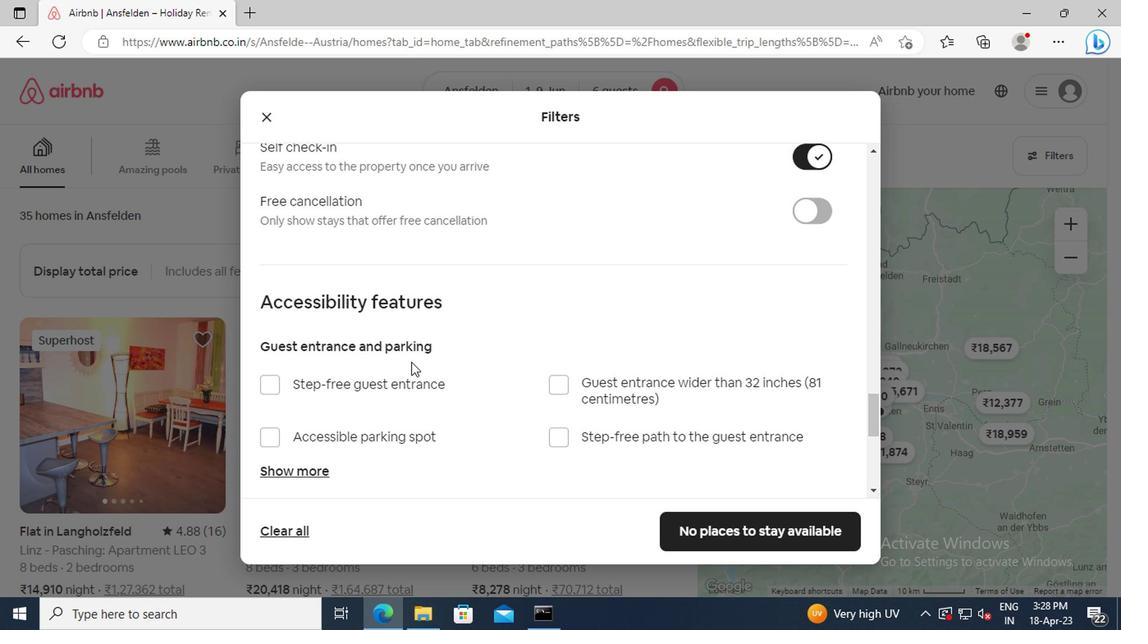 
Action: Mouse scrolled (408, 362) with delta (0, 0)
Screenshot: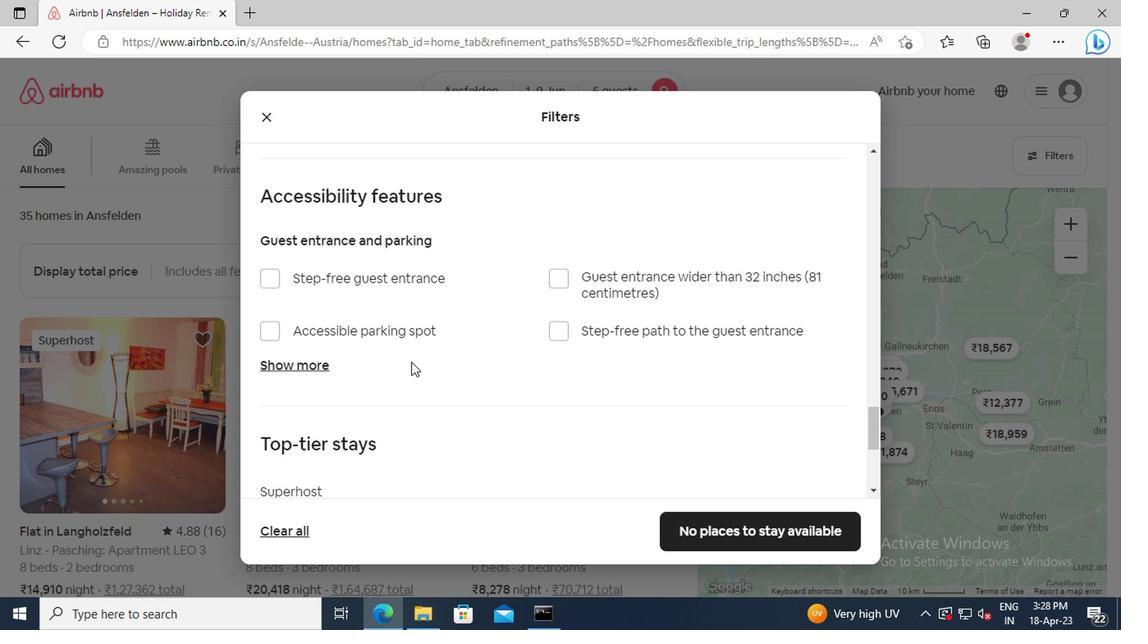 
Action: Mouse scrolled (408, 362) with delta (0, 0)
Screenshot: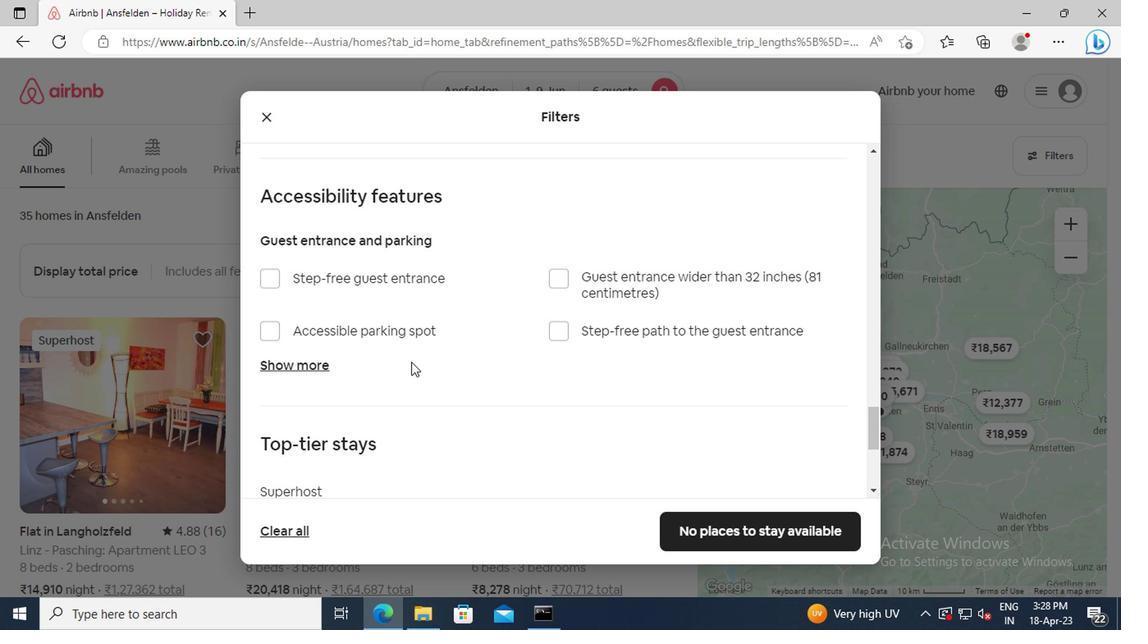 
Action: Mouse scrolled (408, 362) with delta (0, 0)
Screenshot: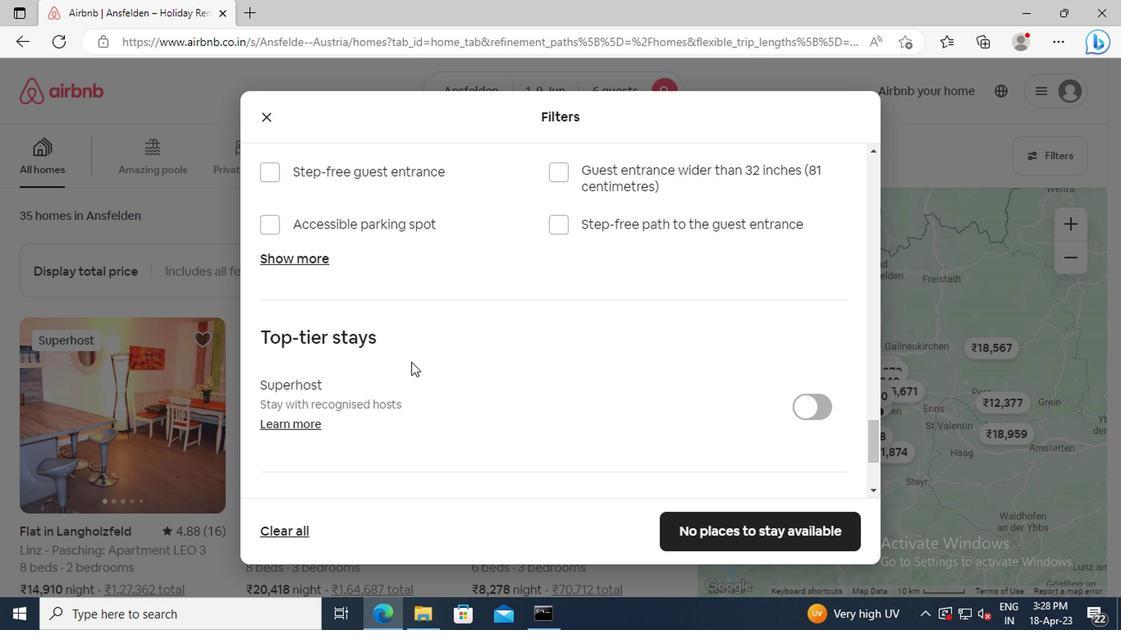 
Action: Mouse scrolled (408, 362) with delta (0, 0)
Screenshot: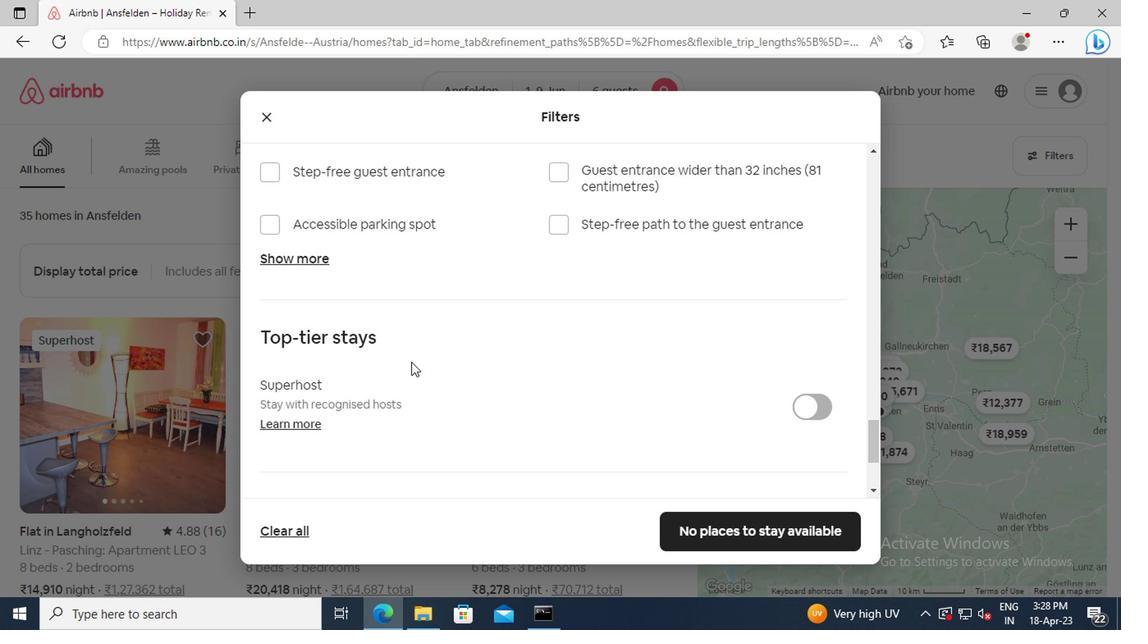 
Action: Mouse scrolled (408, 362) with delta (0, 0)
Screenshot: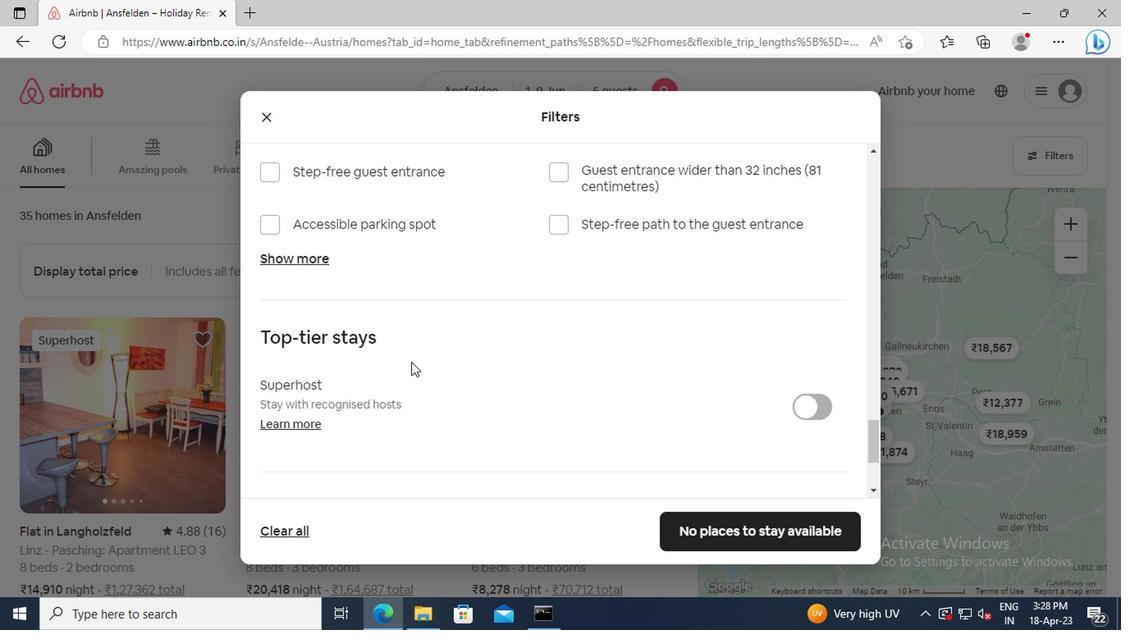 
Action: Mouse moved to (262, 397)
Screenshot: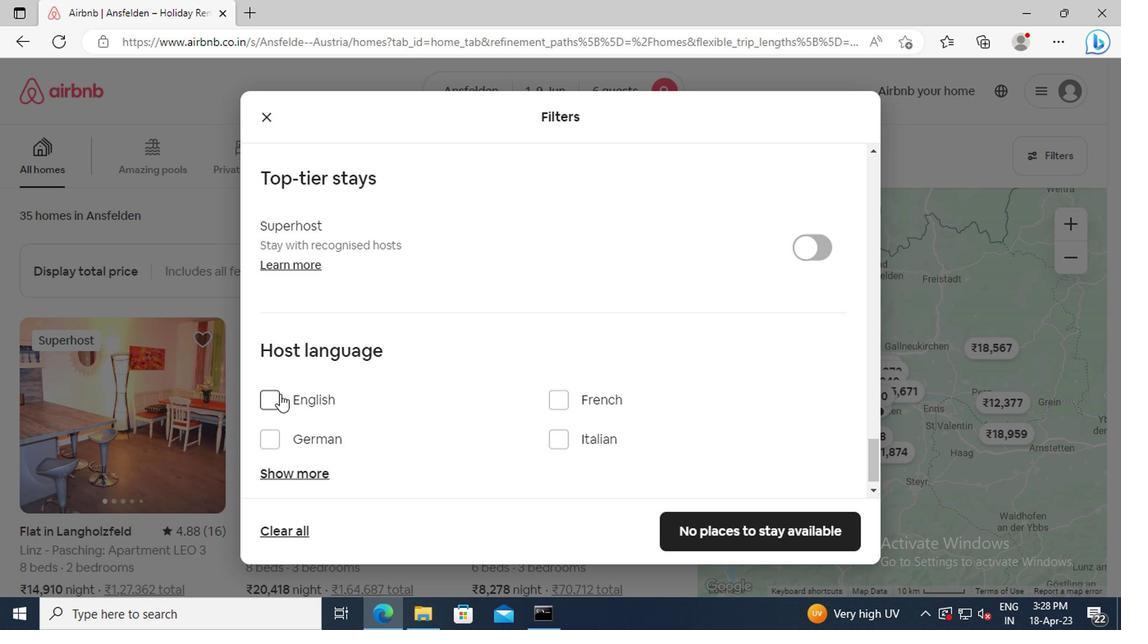 
Action: Mouse pressed left at (262, 397)
Screenshot: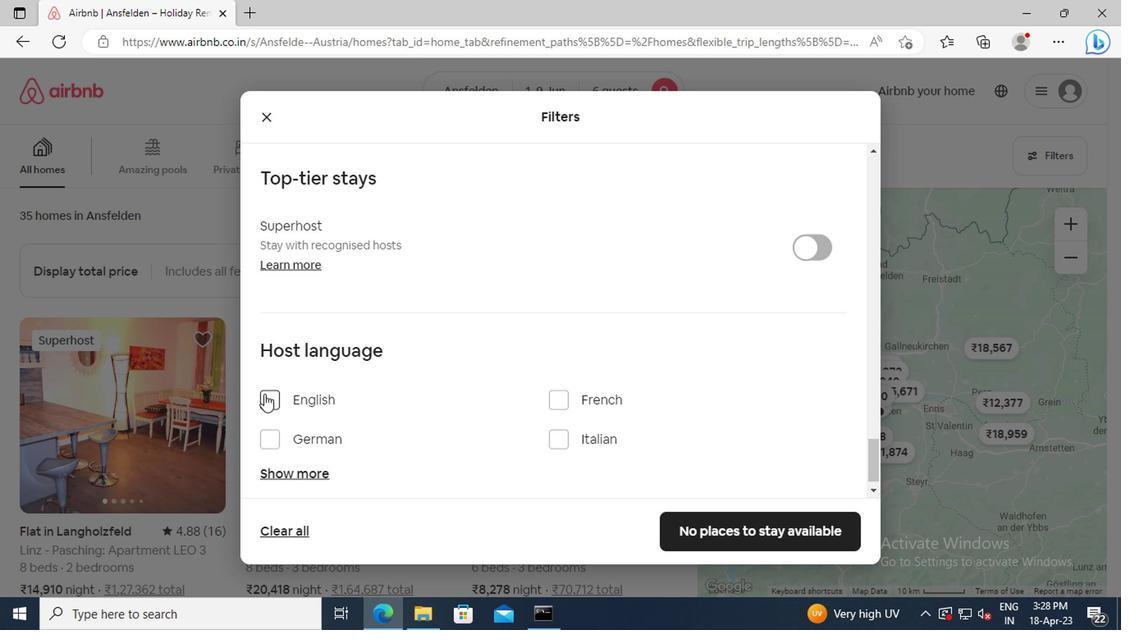 
Action: Mouse moved to (723, 541)
Screenshot: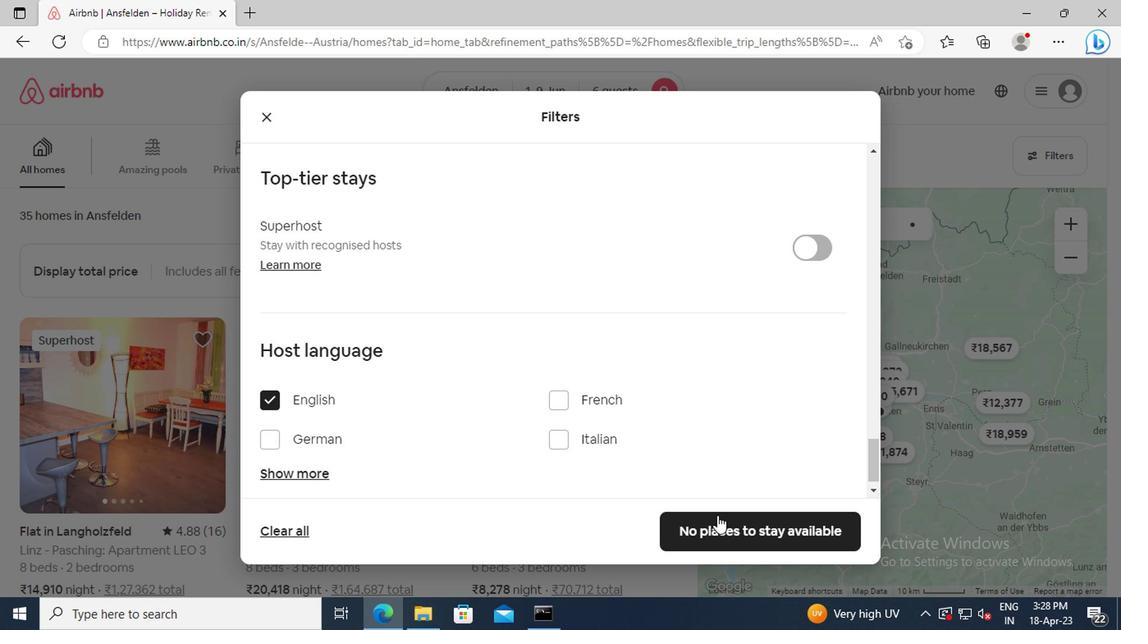 
Action: Mouse pressed left at (723, 541)
Screenshot: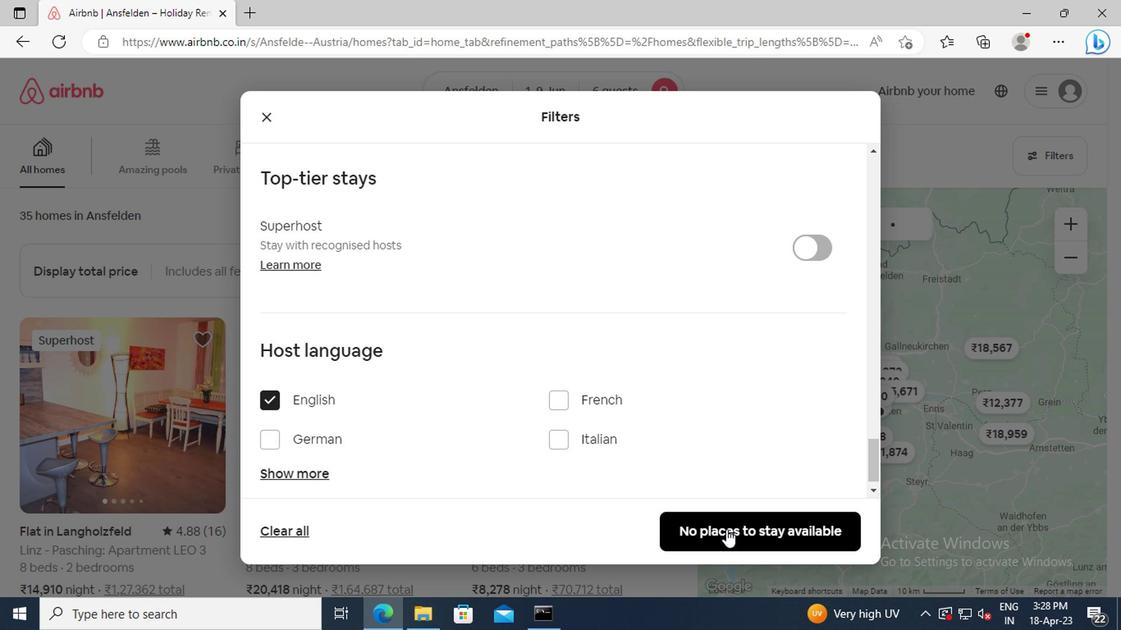 
